 Task: Find connections with filter location Stafford with filter topic #Lawwith filter profile language German with filter current company Times Network with filter school Makhanlal Chaturvedi National University of Journalism and Communication, Bhopal with filter industry Consumer Services with filter service category Editing with filter keywords title Administrator
Action: Mouse moved to (558, 81)
Screenshot: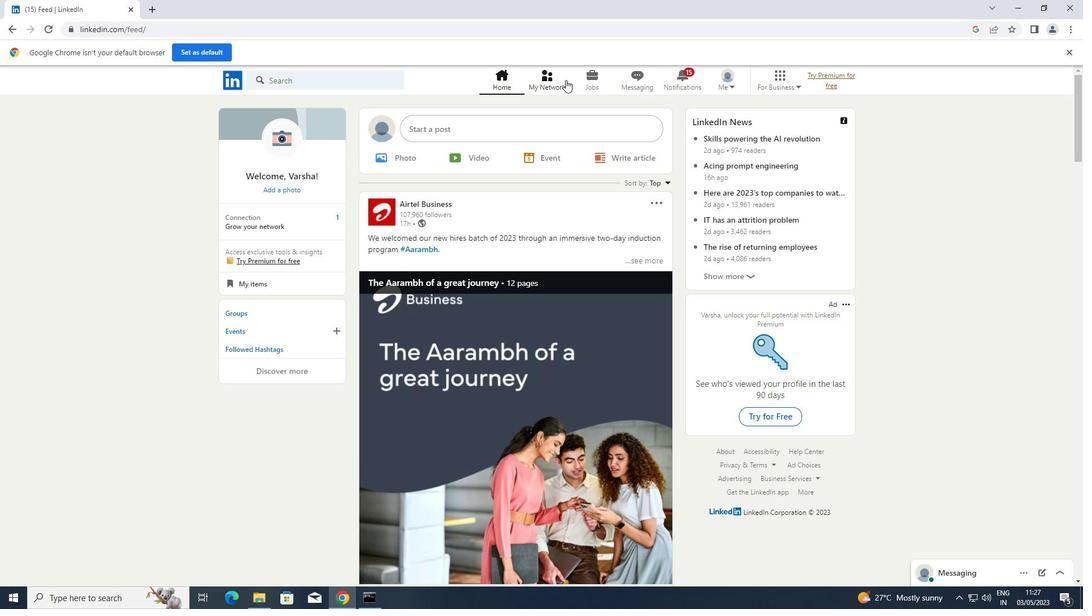 
Action: Mouse pressed left at (558, 81)
Screenshot: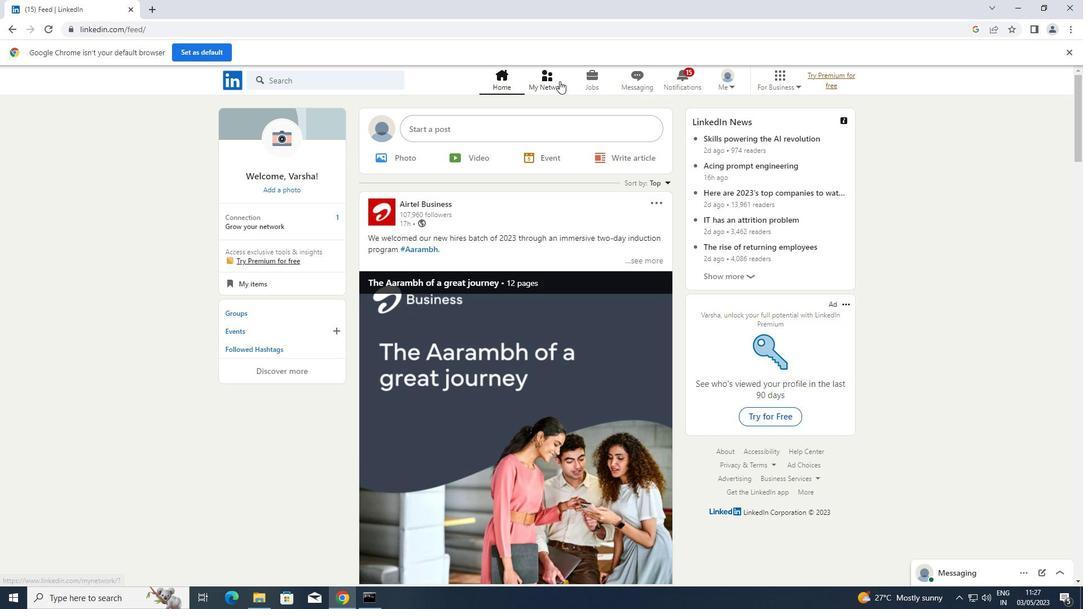 
Action: Mouse moved to (327, 143)
Screenshot: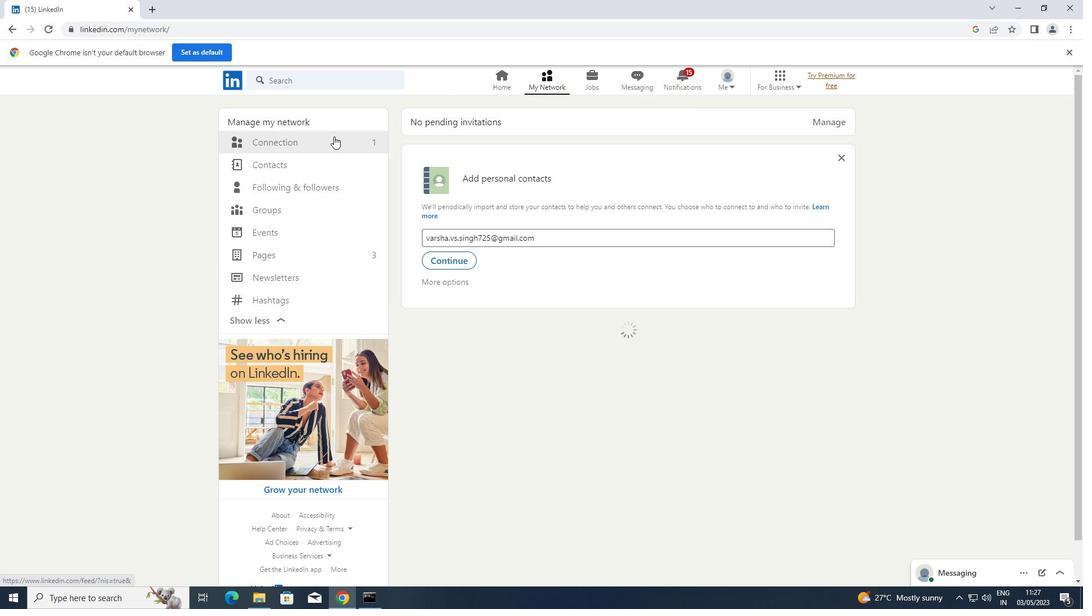 
Action: Mouse pressed left at (327, 143)
Screenshot: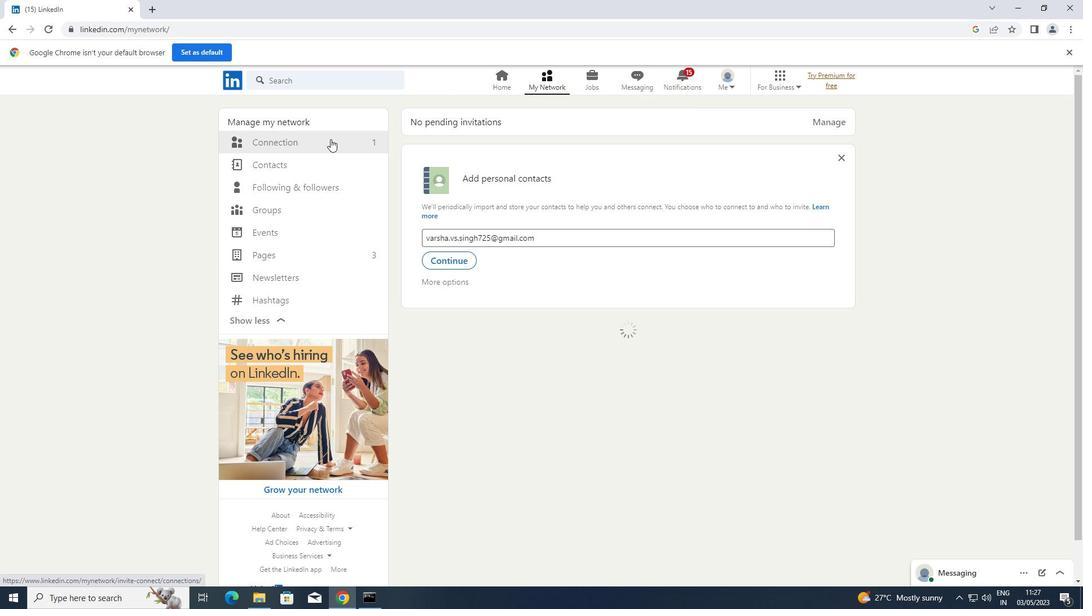 
Action: Mouse moved to (628, 135)
Screenshot: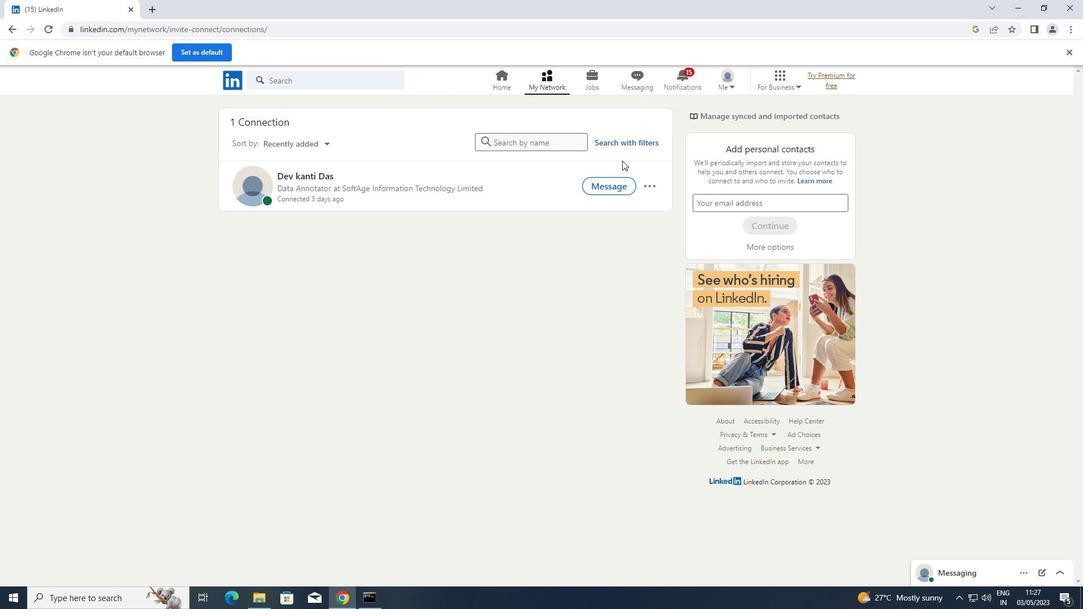 
Action: Mouse pressed left at (628, 135)
Screenshot: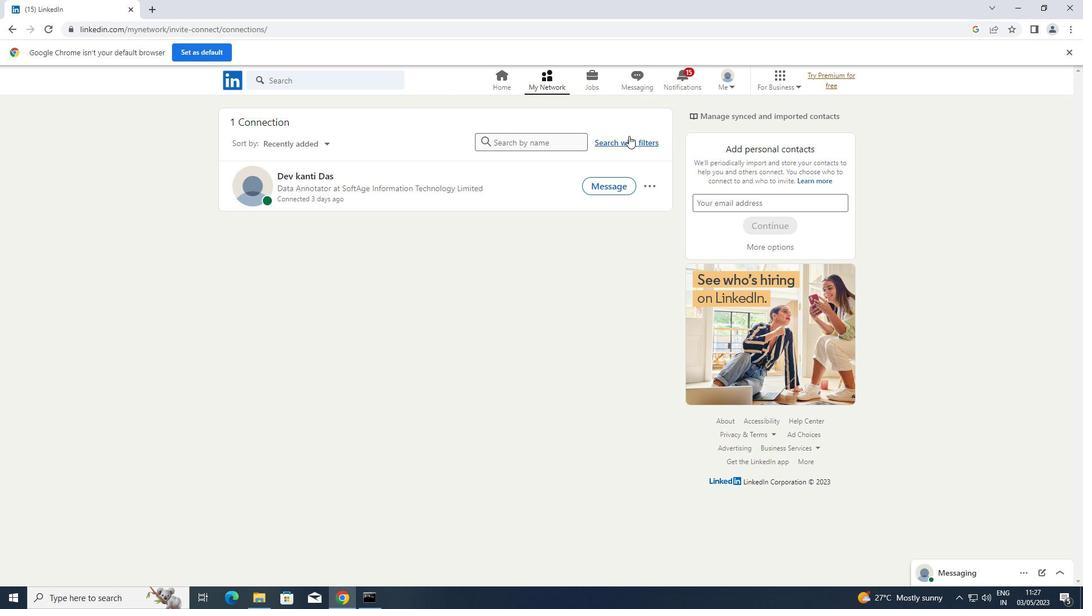 
Action: Mouse moved to (584, 115)
Screenshot: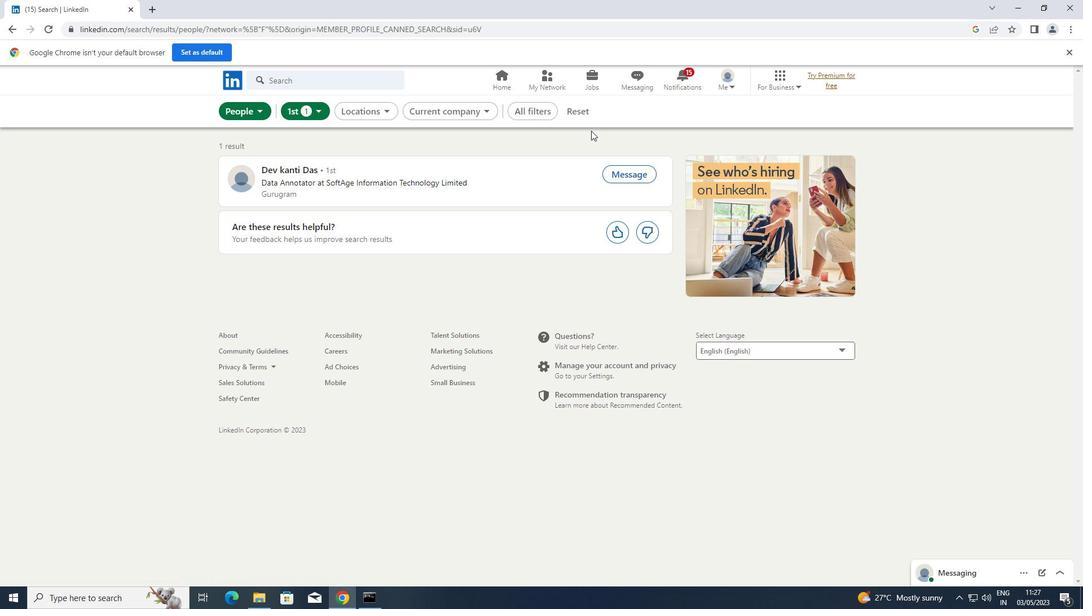 
Action: Mouse pressed left at (584, 115)
Screenshot: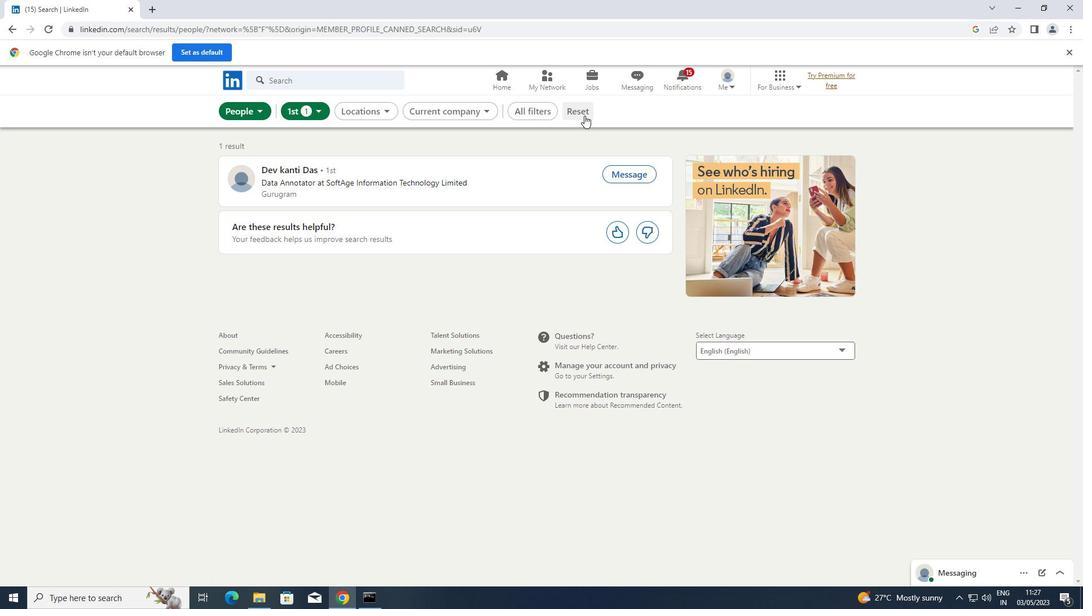
Action: Mouse moved to (547, 116)
Screenshot: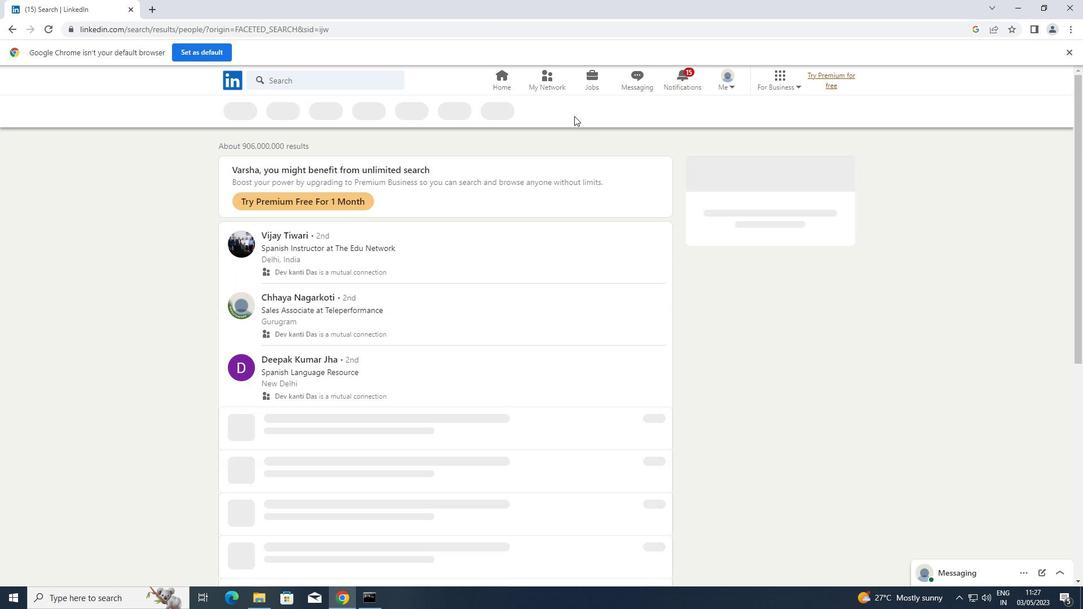
Action: Mouse pressed left at (547, 116)
Screenshot: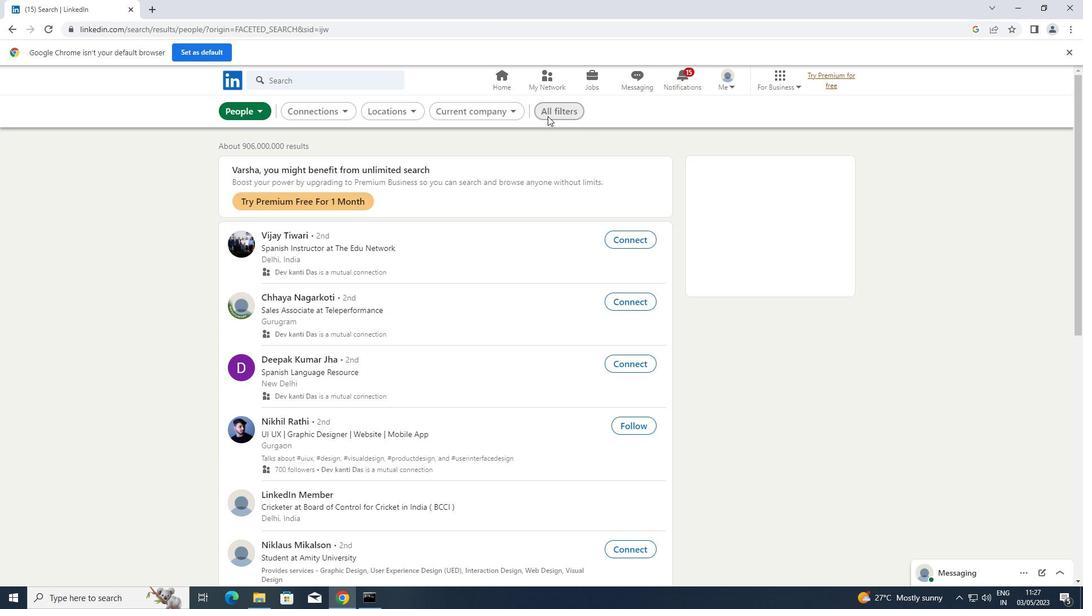
Action: Mouse moved to (626, 161)
Screenshot: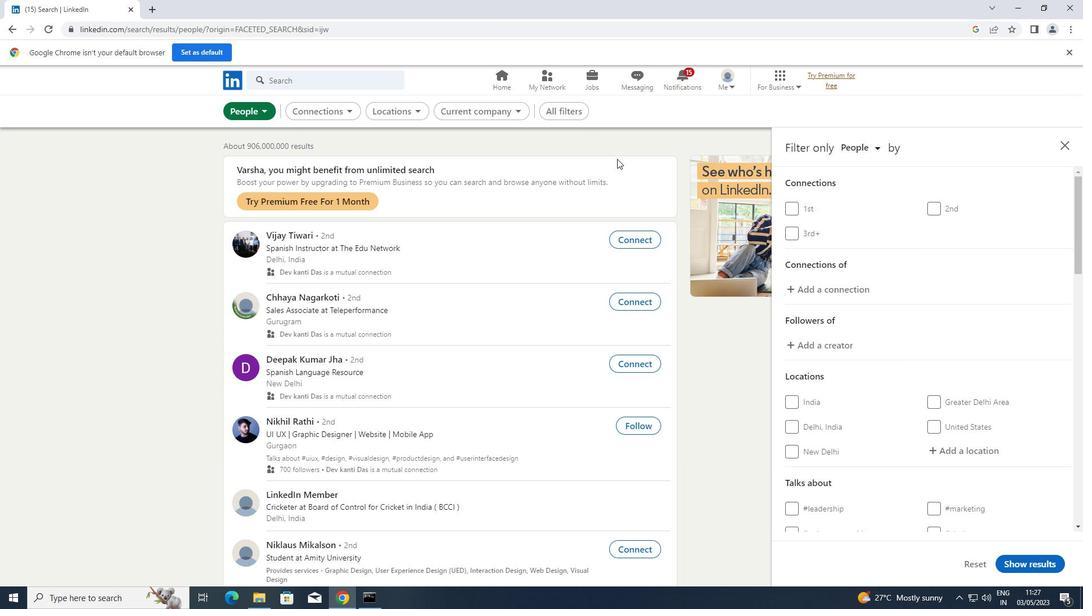 
Action: Mouse scrolled (626, 161) with delta (0, 0)
Screenshot: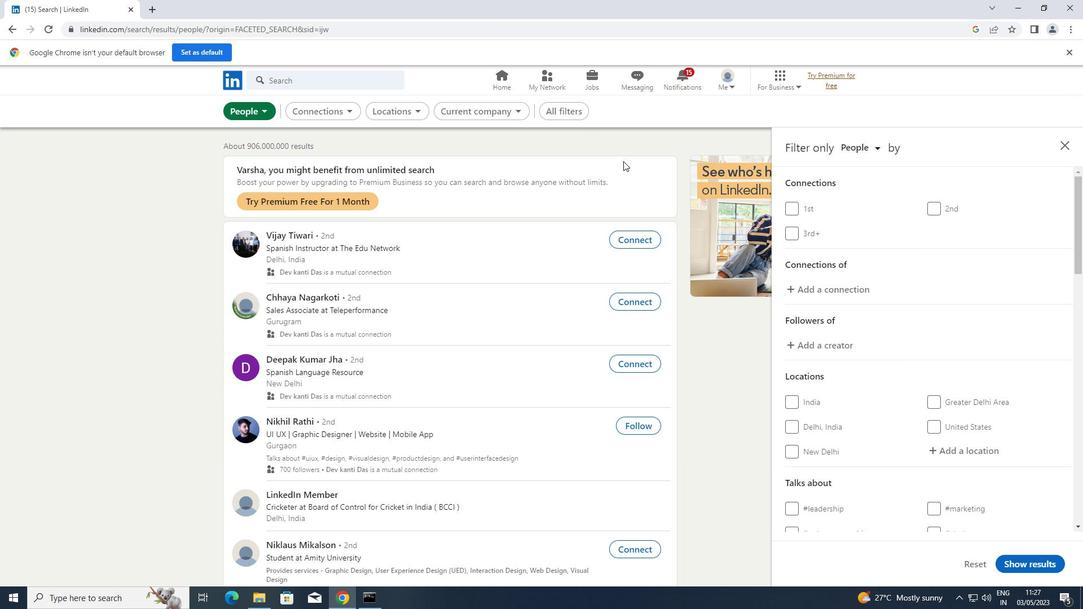 
Action: Mouse scrolled (626, 161) with delta (0, 0)
Screenshot: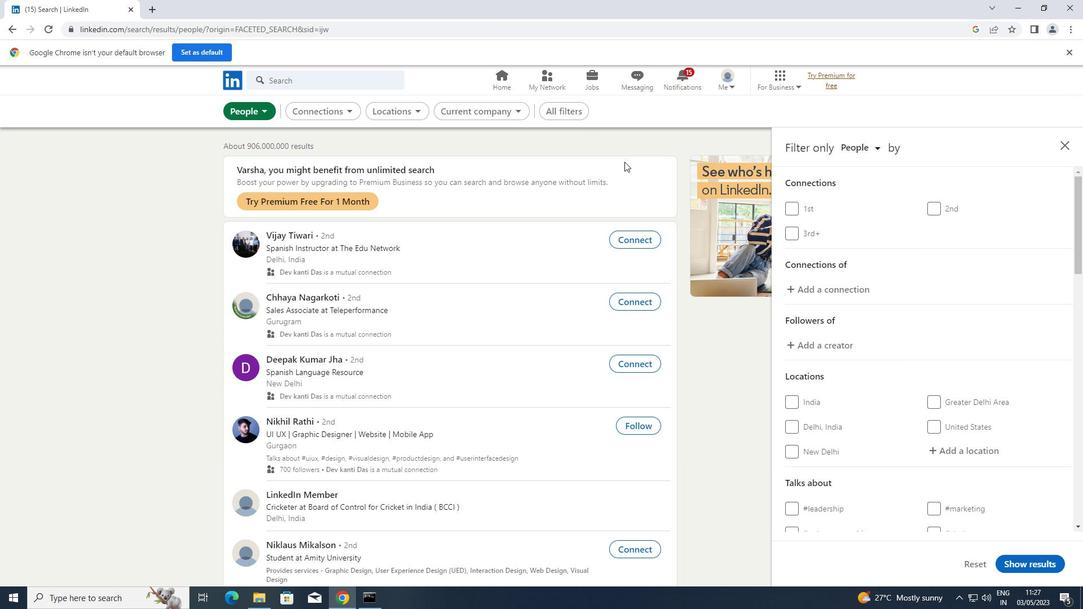 
Action: Mouse scrolled (626, 161) with delta (0, 0)
Screenshot: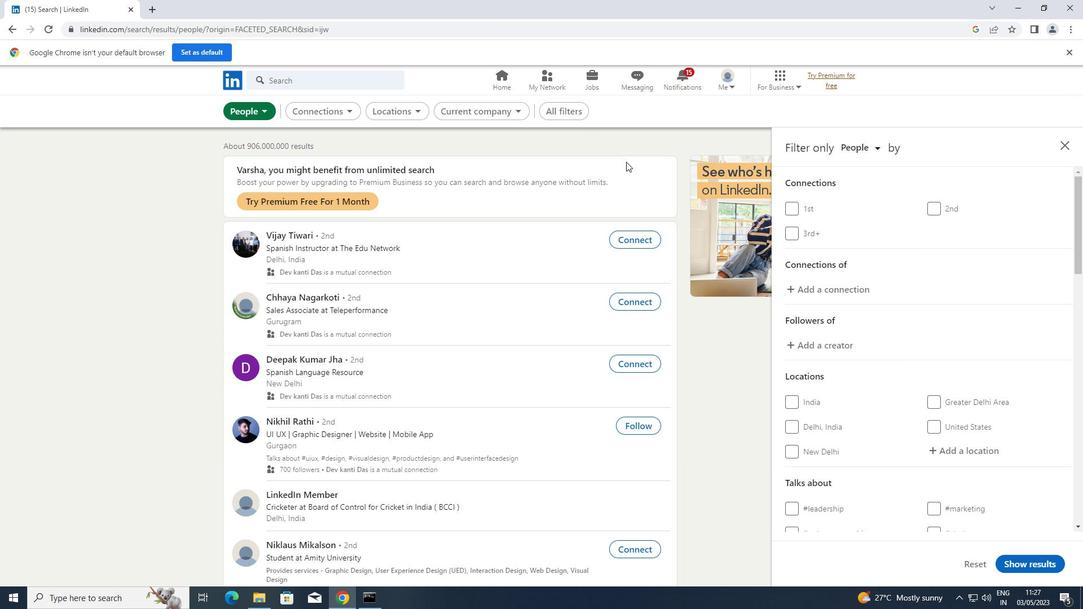 
Action: Mouse moved to (975, 445)
Screenshot: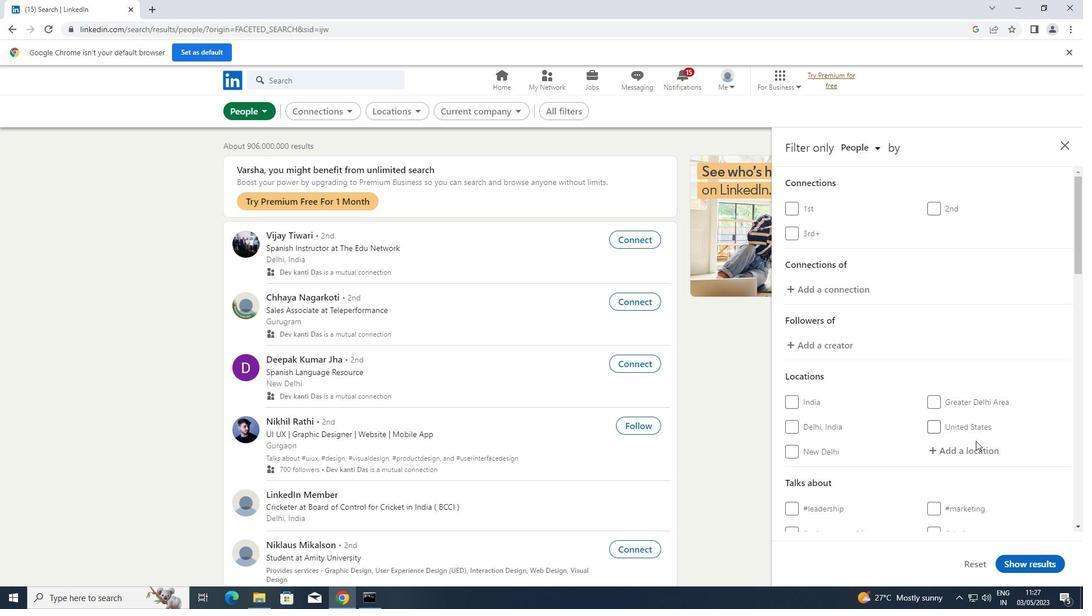 
Action: Mouse pressed left at (975, 445)
Screenshot: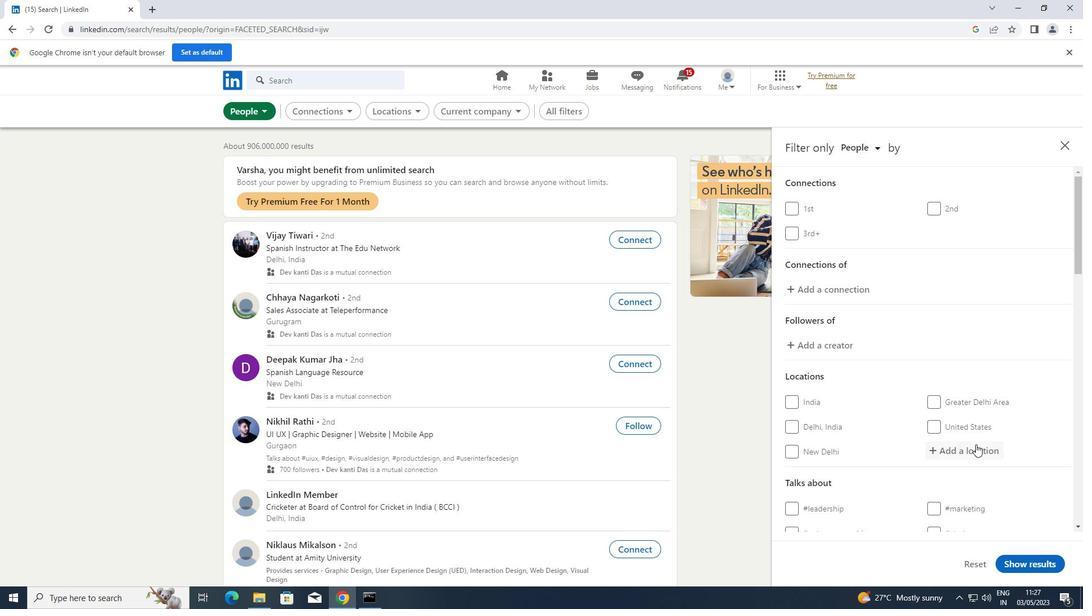 
Action: Mouse moved to (975, 445)
Screenshot: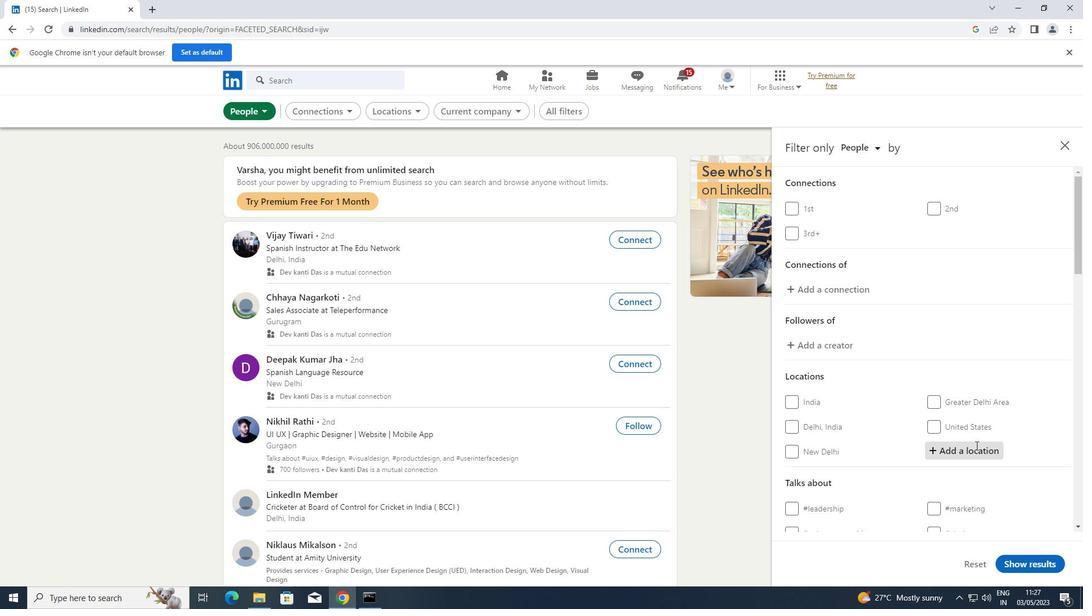 
Action: Key pressed <Key.shift>STAFFORD<Key.enter>
Screenshot: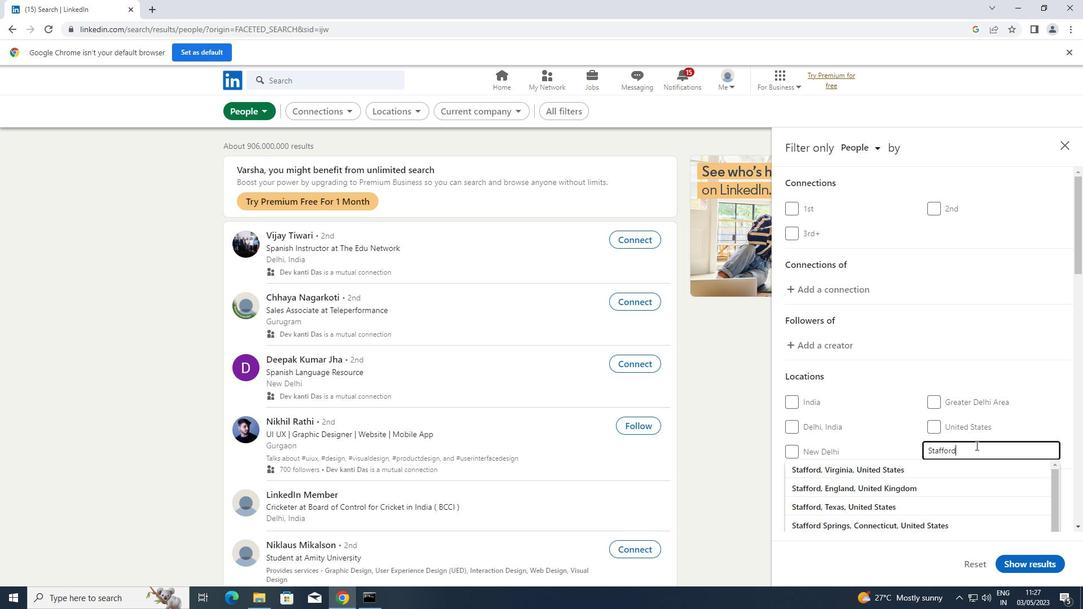 
Action: Mouse moved to (954, 454)
Screenshot: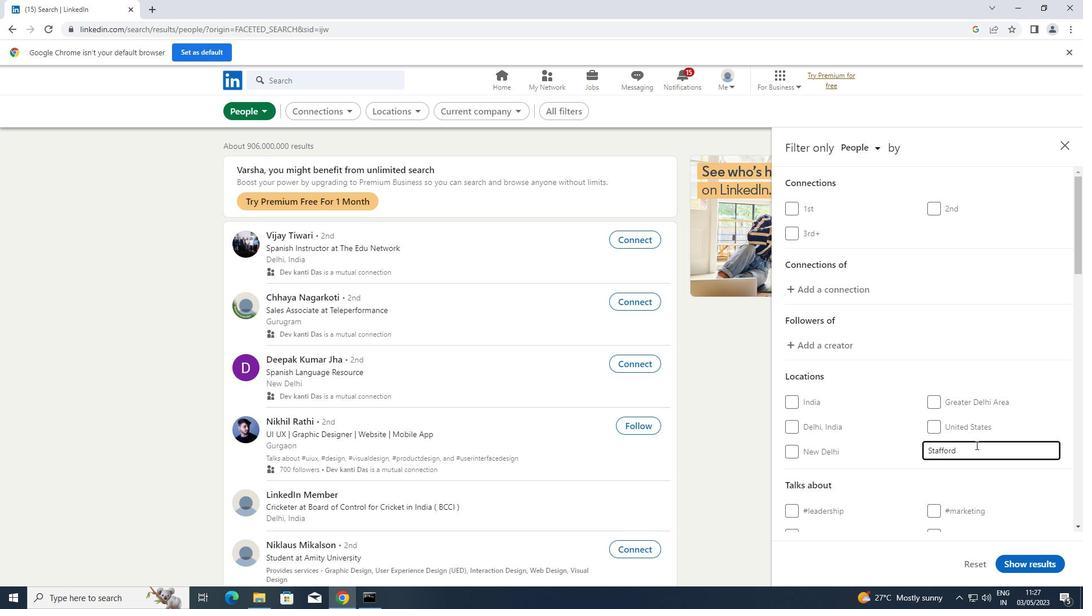 
Action: Mouse scrolled (954, 454) with delta (0, 0)
Screenshot: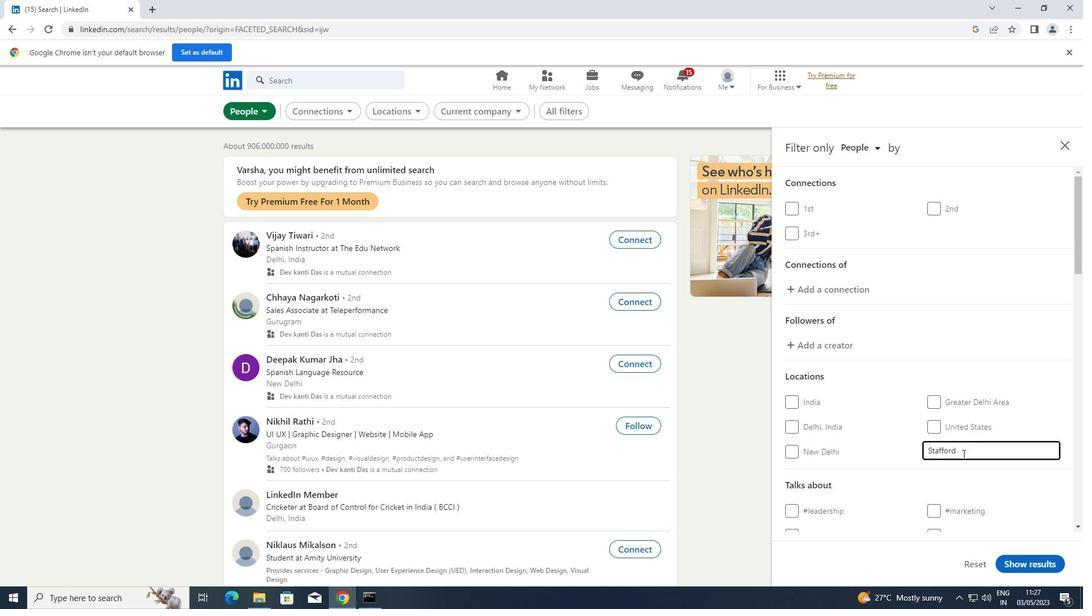 
Action: Mouse scrolled (954, 454) with delta (0, 0)
Screenshot: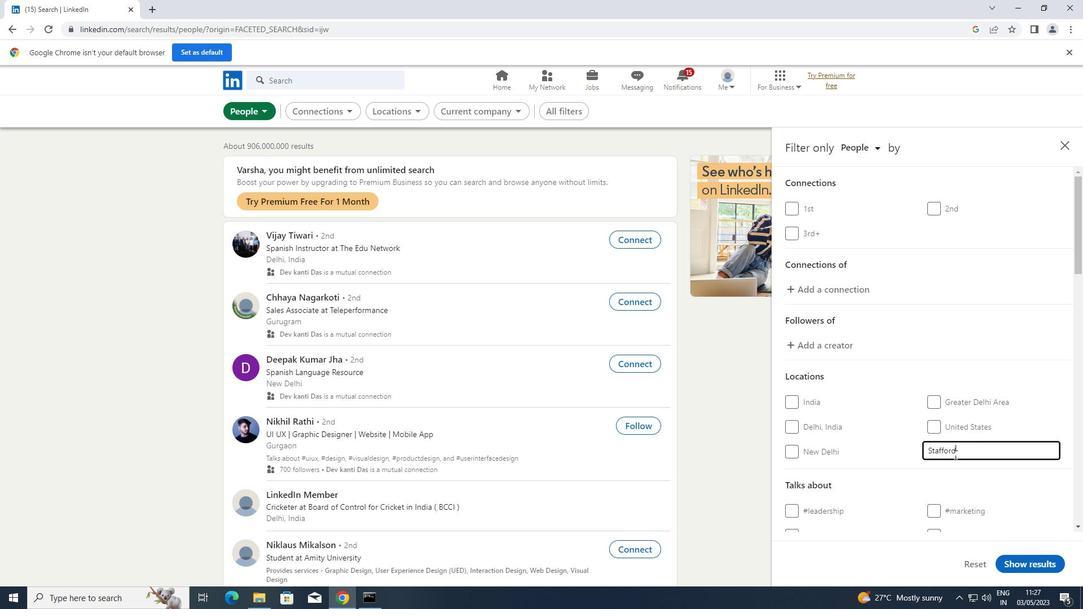 
Action: Mouse moved to (962, 447)
Screenshot: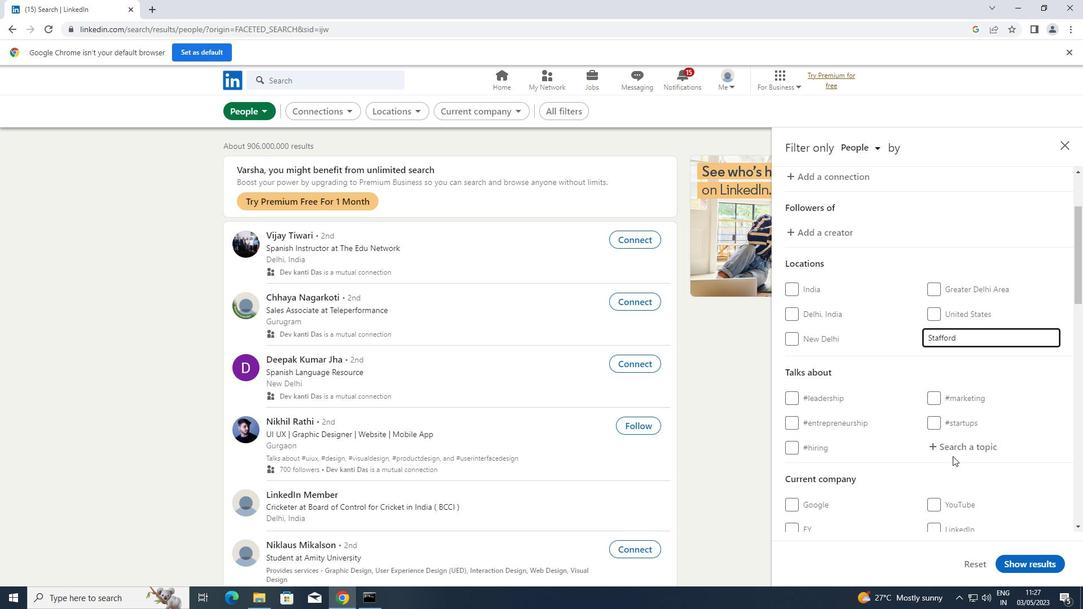 
Action: Mouse pressed left at (962, 447)
Screenshot: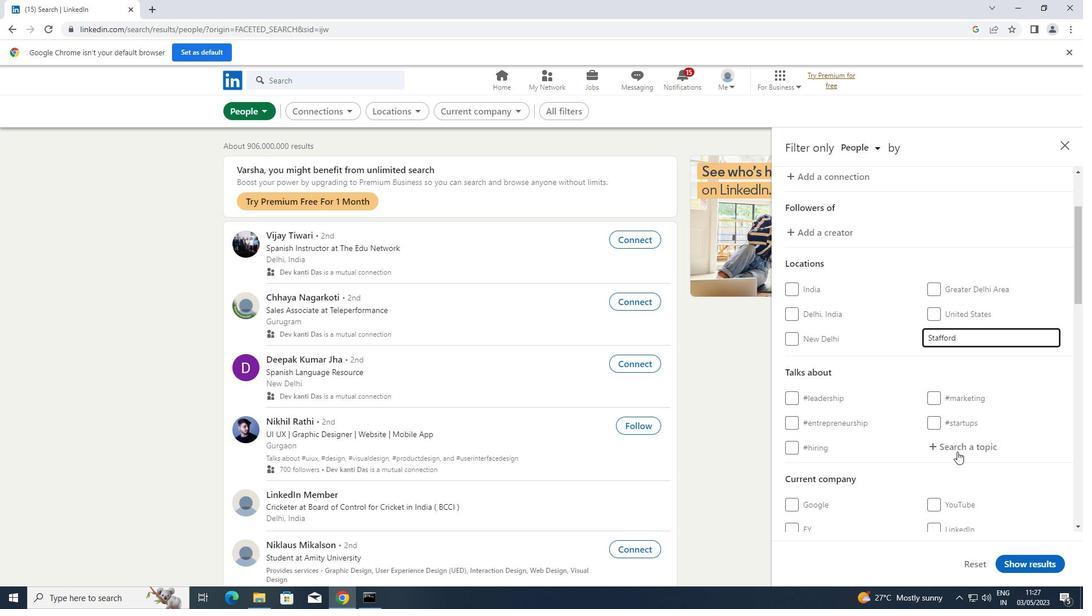 
Action: Key pressed <Key.shift>LAW
Screenshot: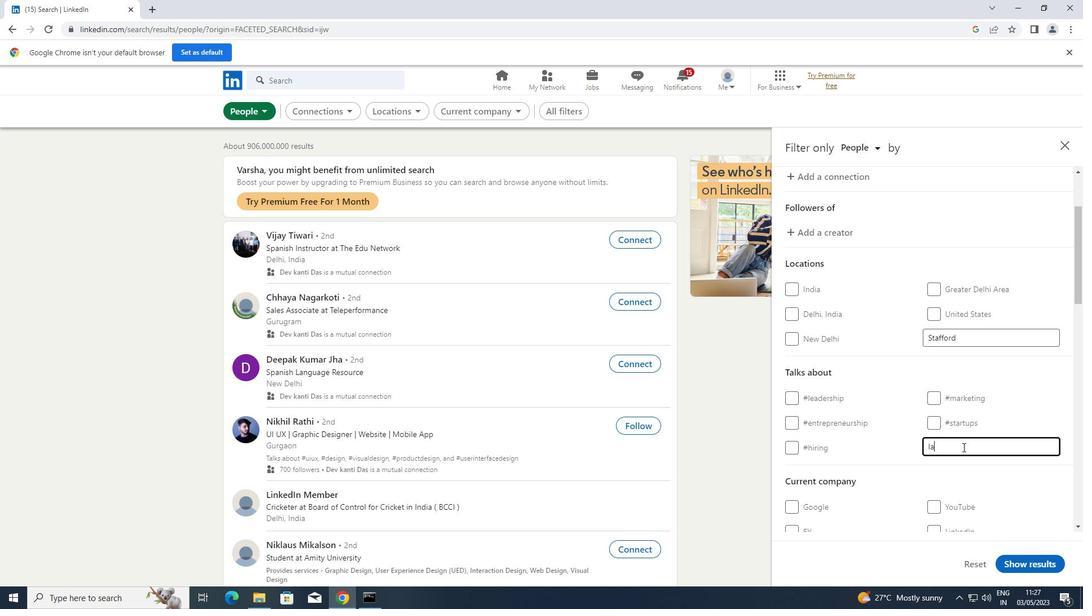 
Action: Mouse moved to (845, 461)
Screenshot: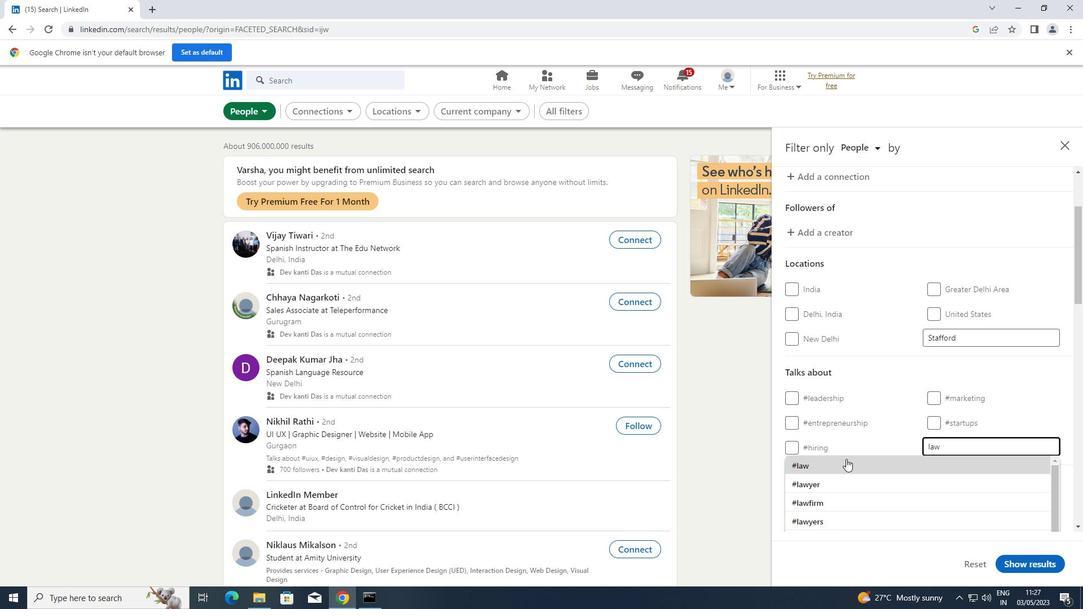 
Action: Mouse pressed left at (845, 461)
Screenshot: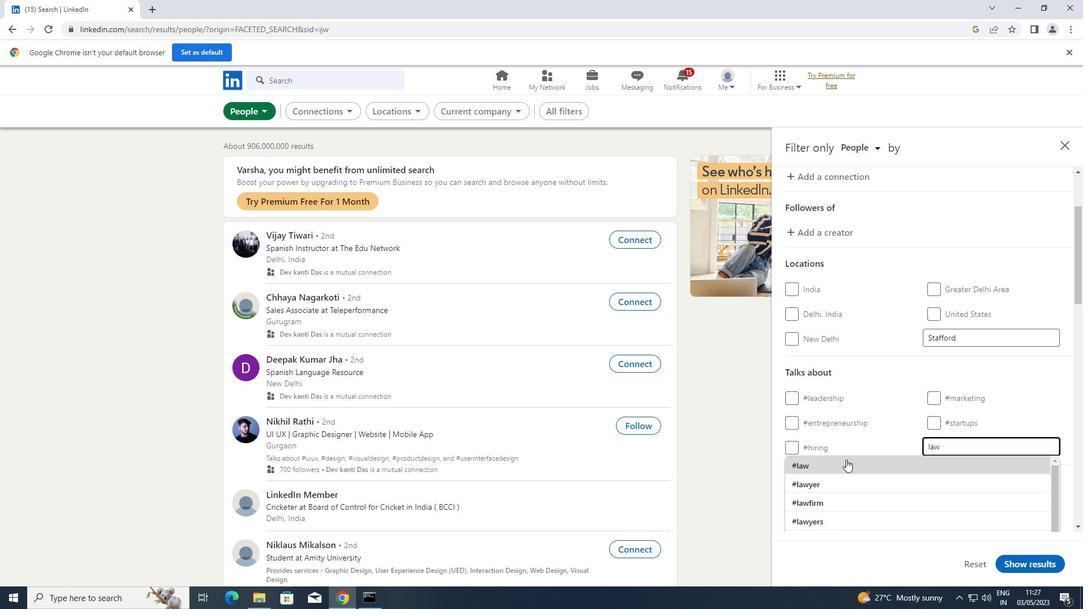 
Action: Mouse scrolled (845, 461) with delta (0, 0)
Screenshot: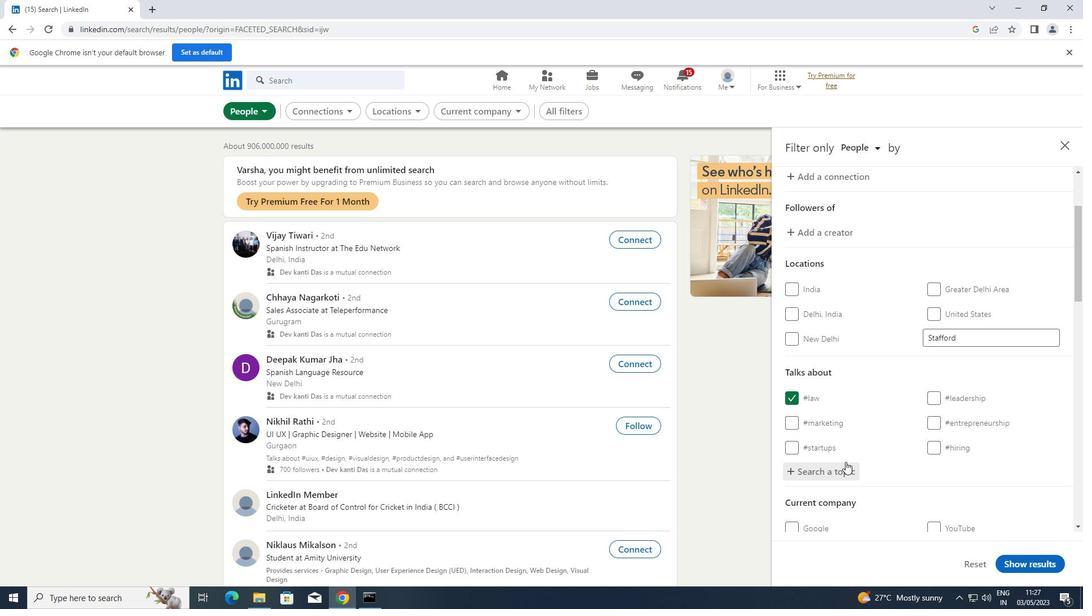 
Action: Mouse scrolled (845, 461) with delta (0, 0)
Screenshot: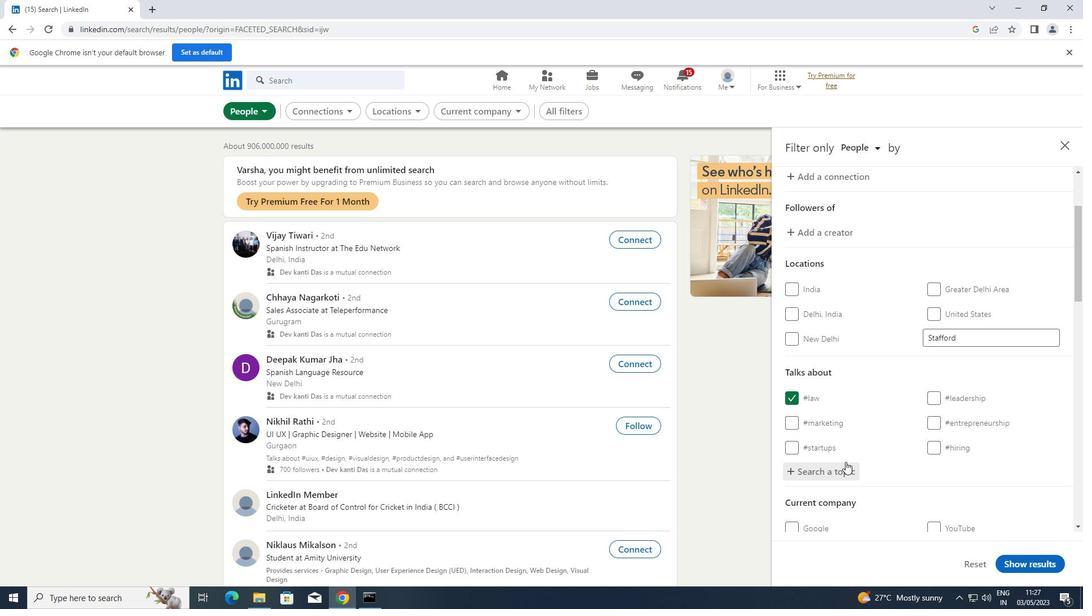 
Action: Mouse scrolled (845, 461) with delta (0, 0)
Screenshot: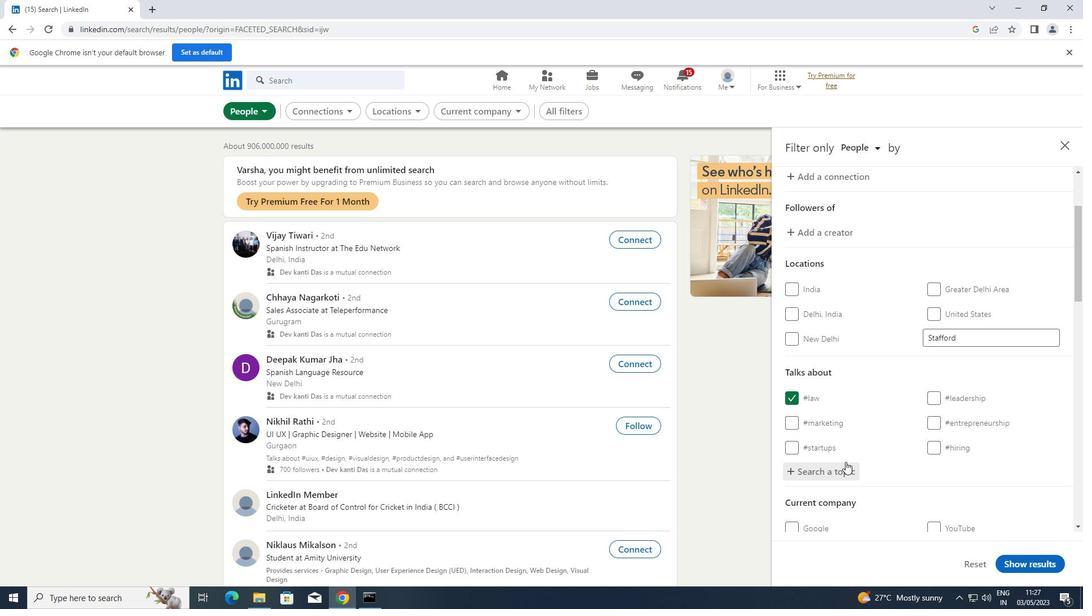 
Action: Mouse scrolled (845, 461) with delta (0, 0)
Screenshot: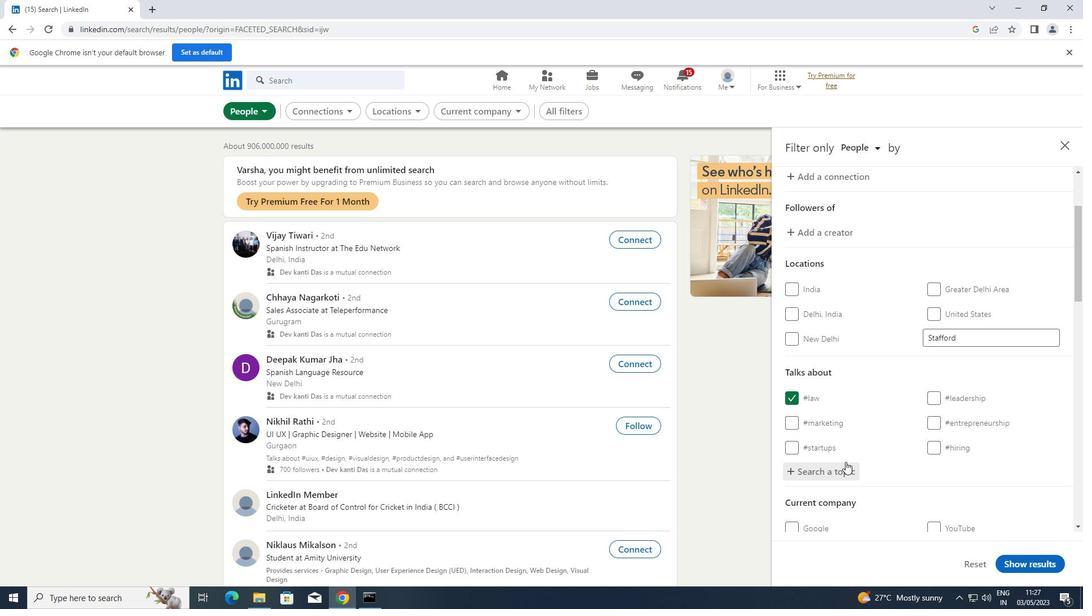 
Action: Mouse scrolled (845, 461) with delta (0, 0)
Screenshot: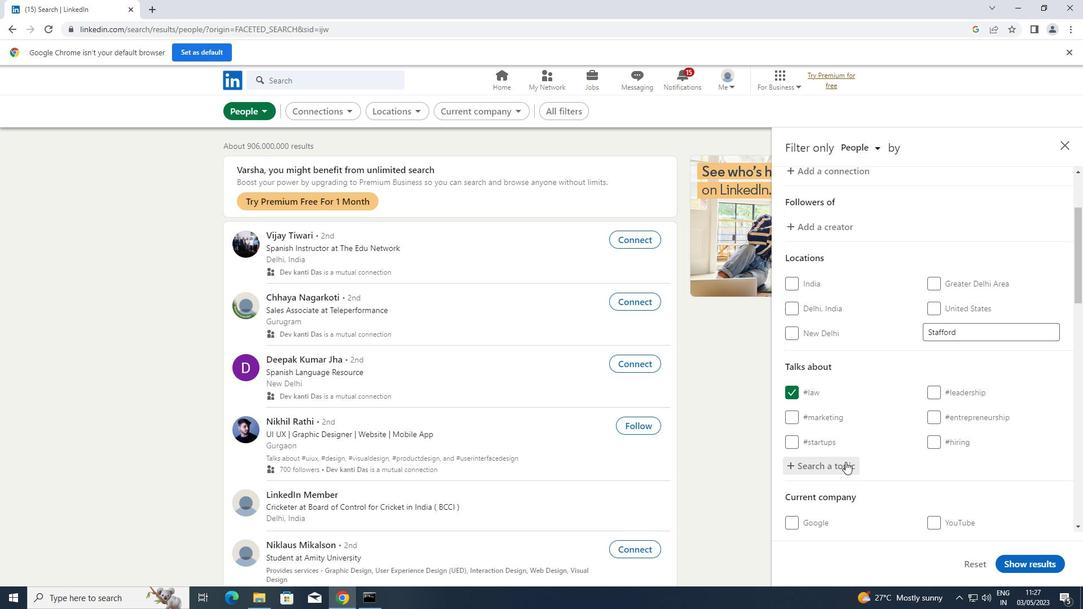
Action: Mouse scrolled (845, 461) with delta (0, 0)
Screenshot: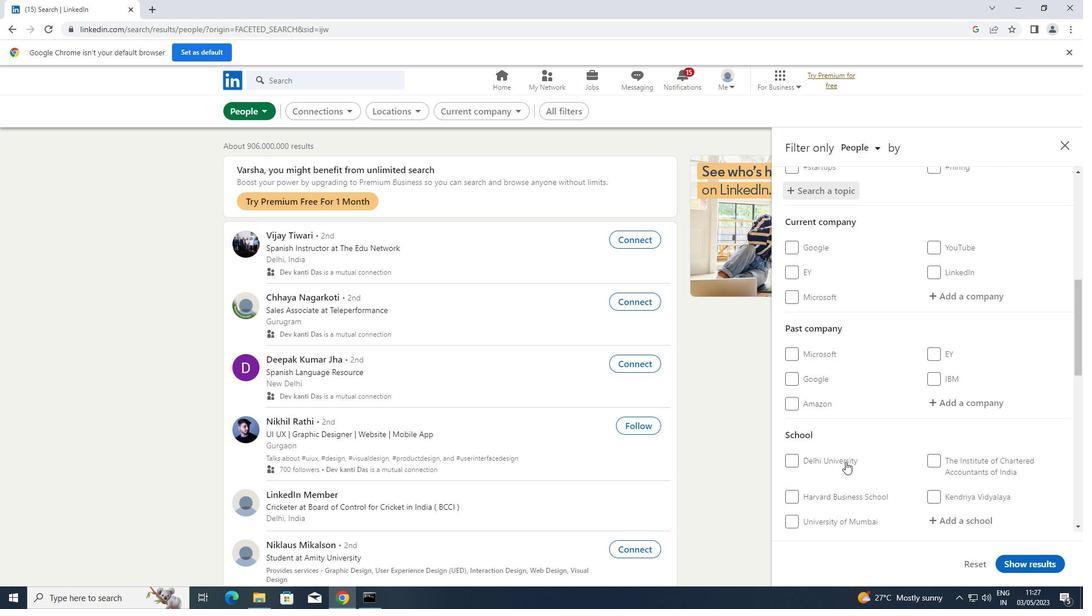 
Action: Mouse scrolled (845, 461) with delta (0, 0)
Screenshot: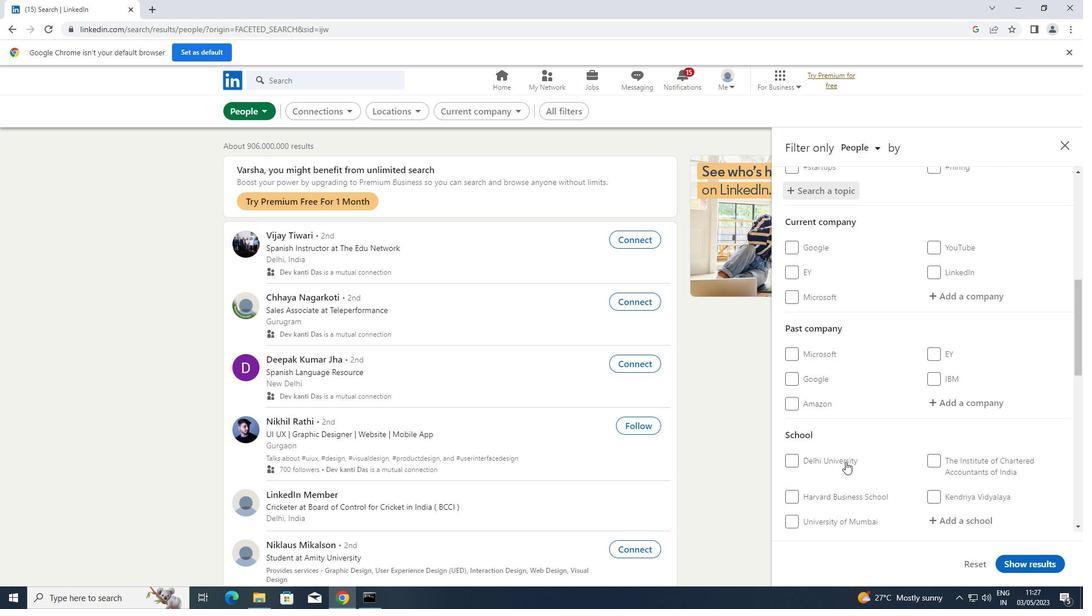 
Action: Mouse scrolled (845, 461) with delta (0, 0)
Screenshot: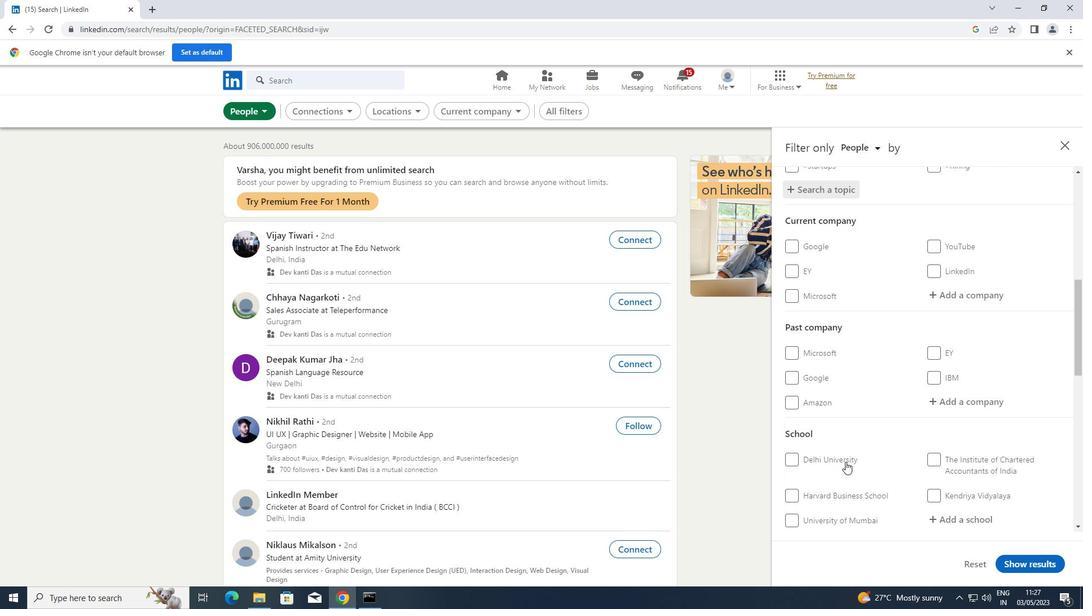 
Action: Mouse scrolled (845, 461) with delta (0, 0)
Screenshot: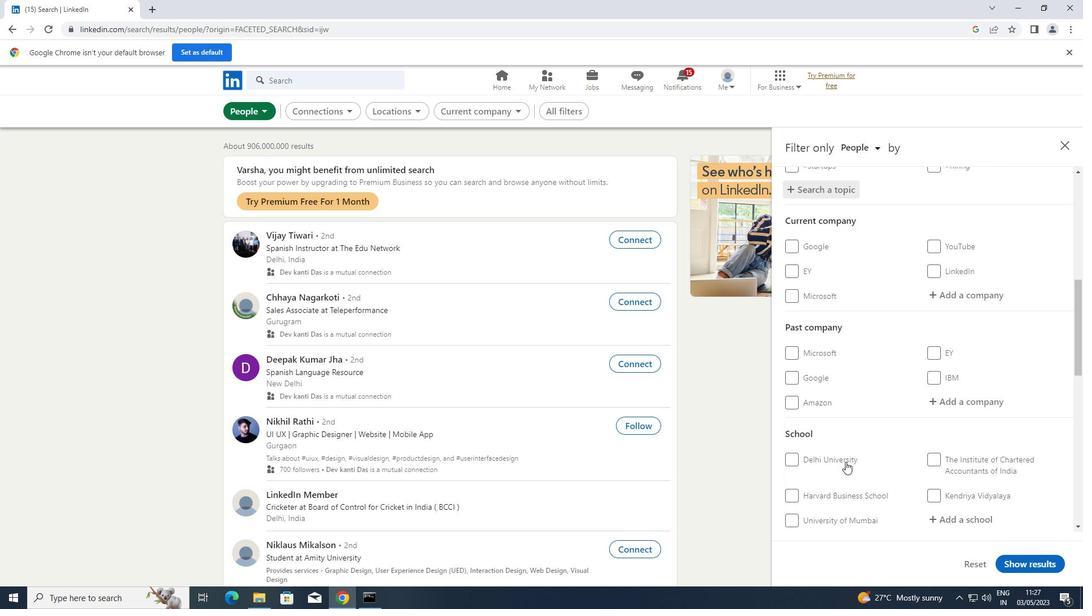 
Action: Mouse scrolled (845, 461) with delta (0, 0)
Screenshot: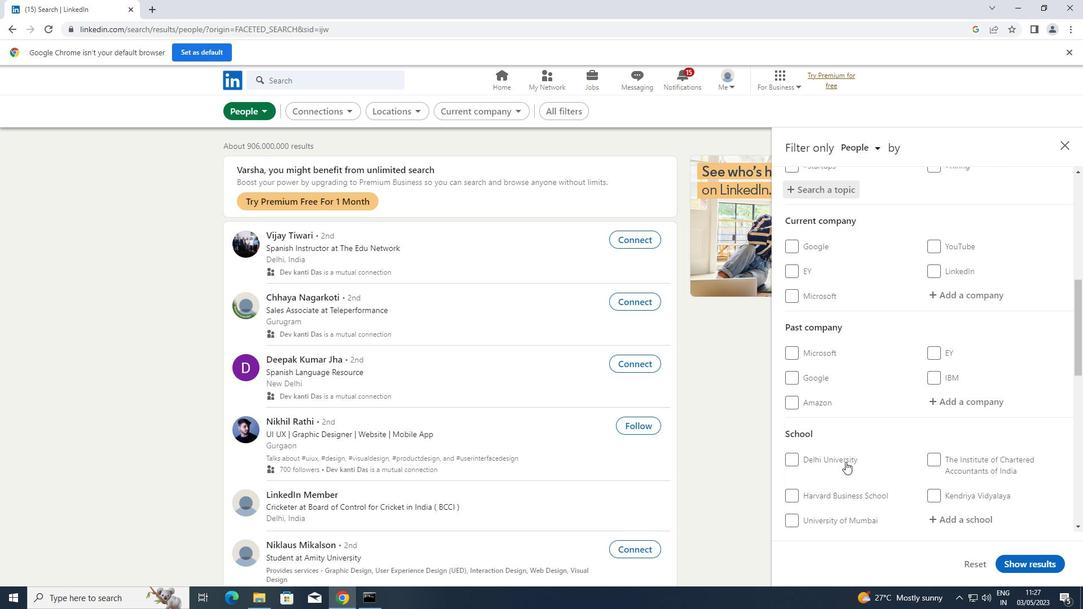 
Action: Mouse scrolled (845, 461) with delta (0, 0)
Screenshot: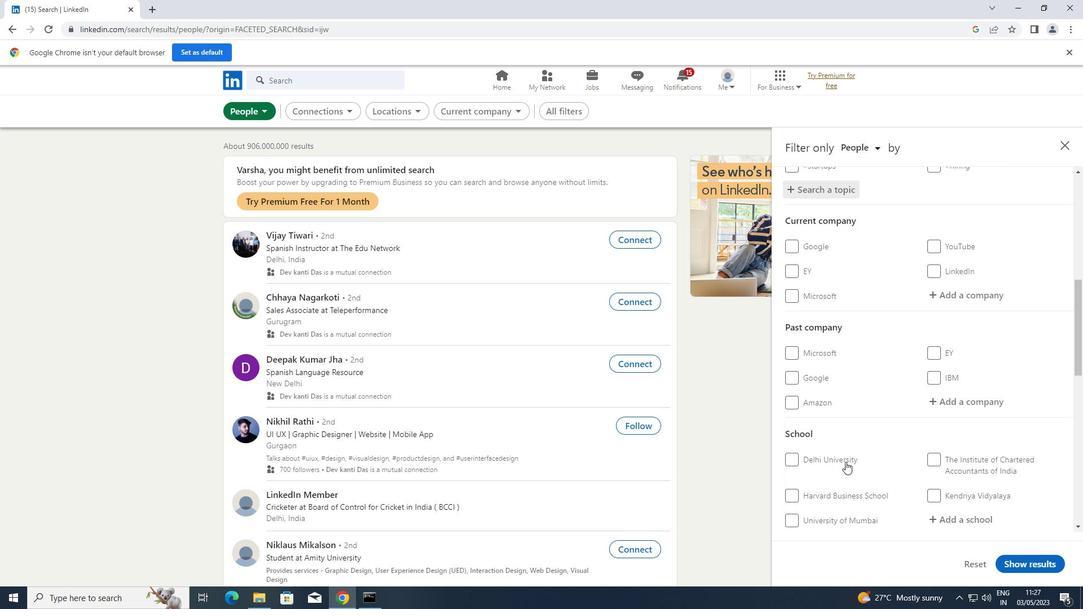 
Action: Mouse moved to (793, 415)
Screenshot: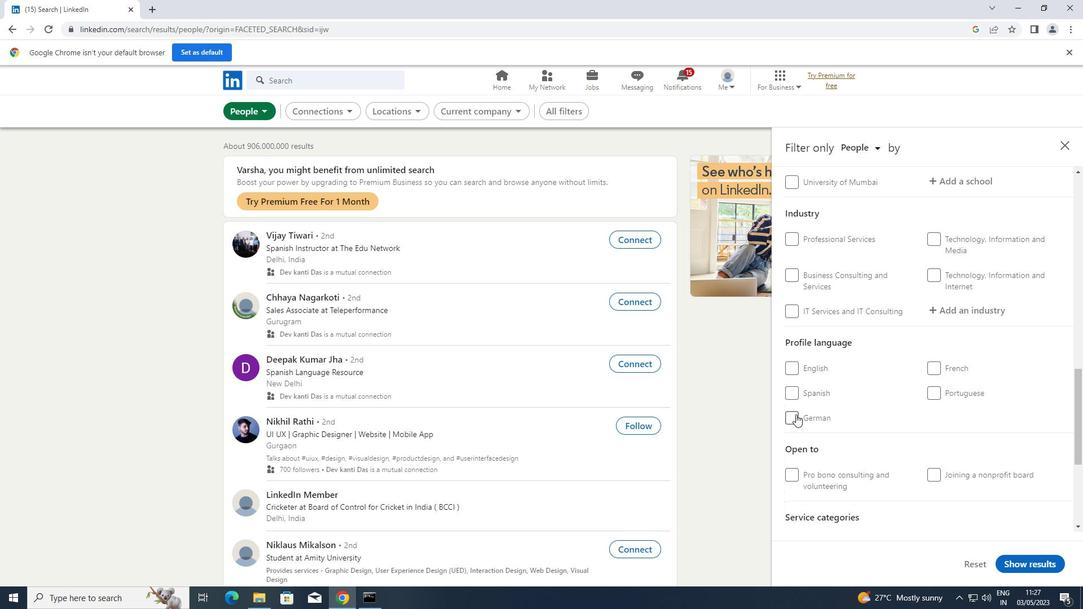 
Action: Mouse pressed left at (793, 415)
Screenshot: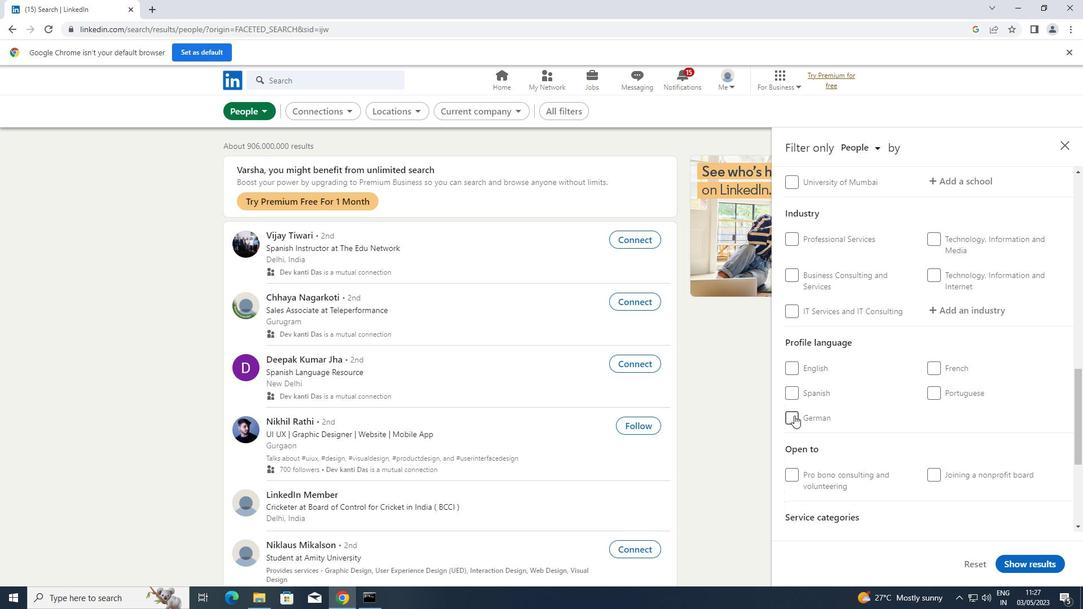 
Action: Mouse moved to (793, 415)
Screenshot: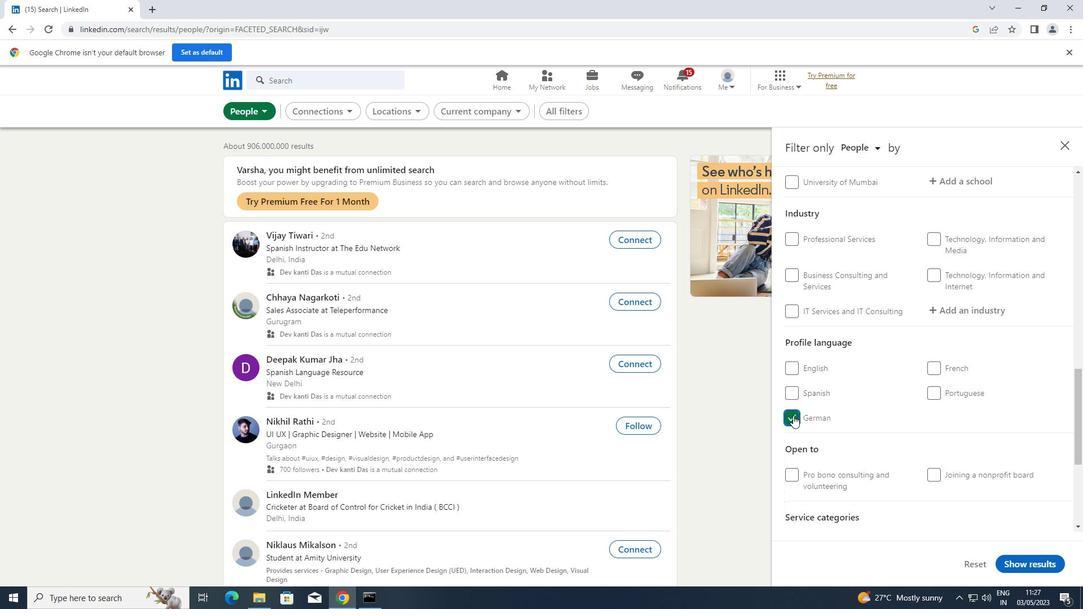 
Action: Mouse scrolled (793, 416) with delta (0, 0)
Screenshot: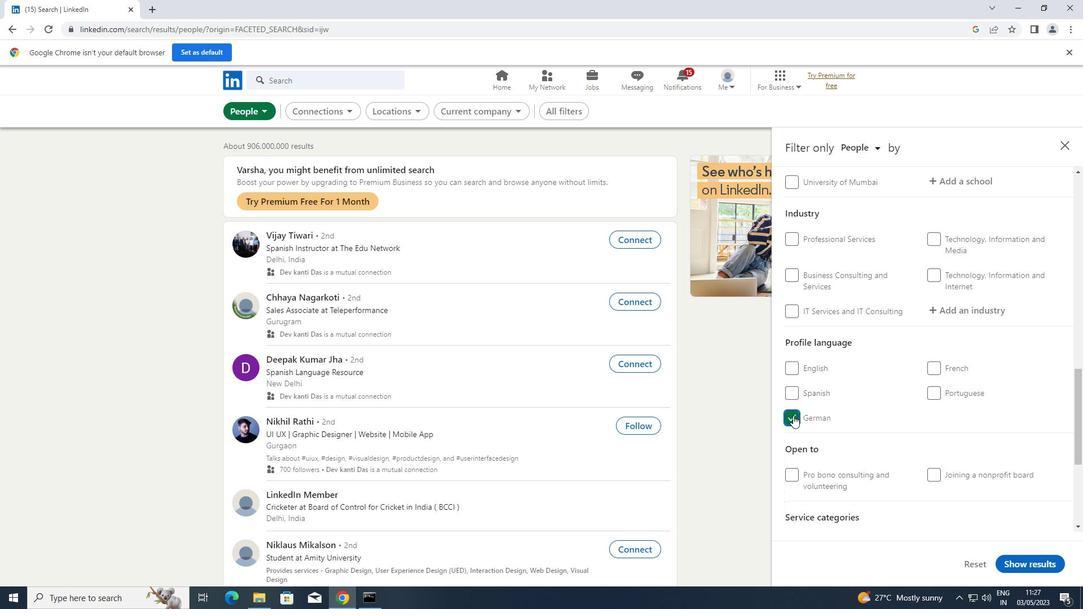 
Action: Mouse scrolled (793, 416) with delta (0, 0)
Screenshot: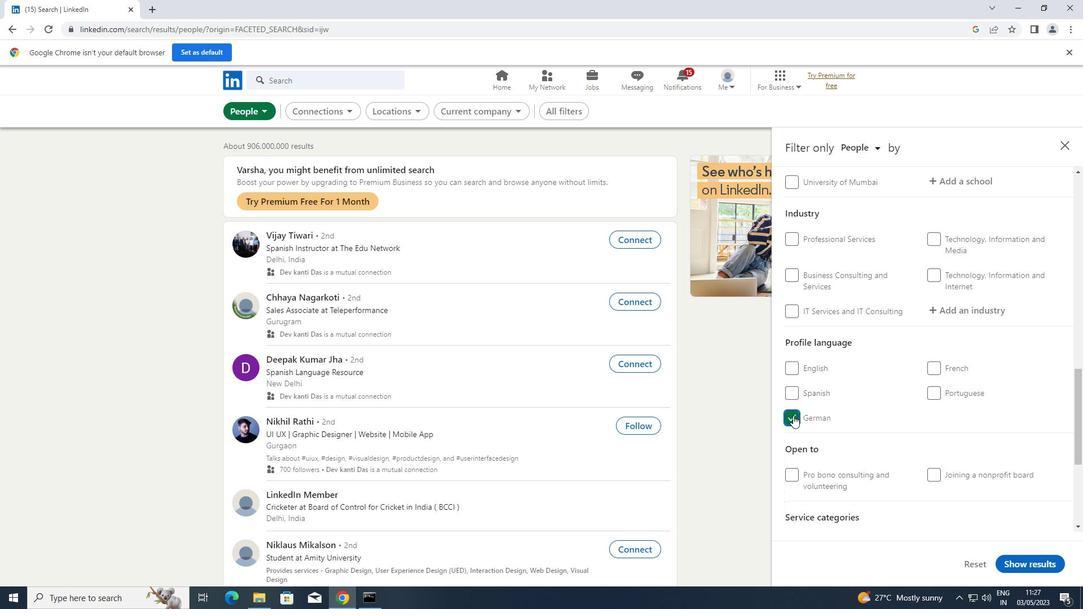 
Action: Mouse scrolled (793, 416) with delta (0, 0)
Screenshot: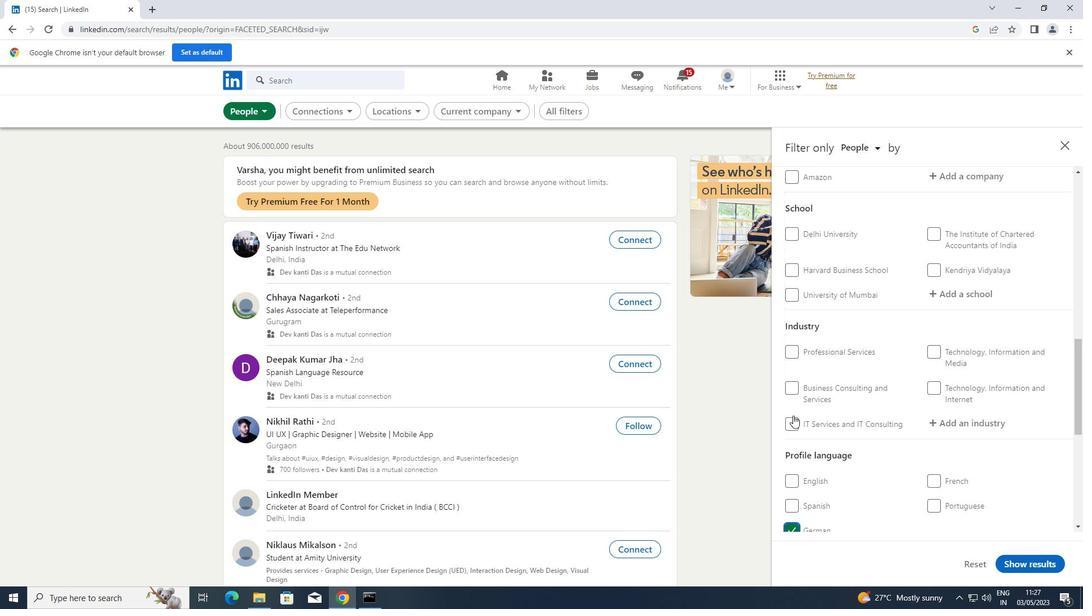 
Action: Mouse scrolled (793, 416) with delta (0, 0)
Screenshot: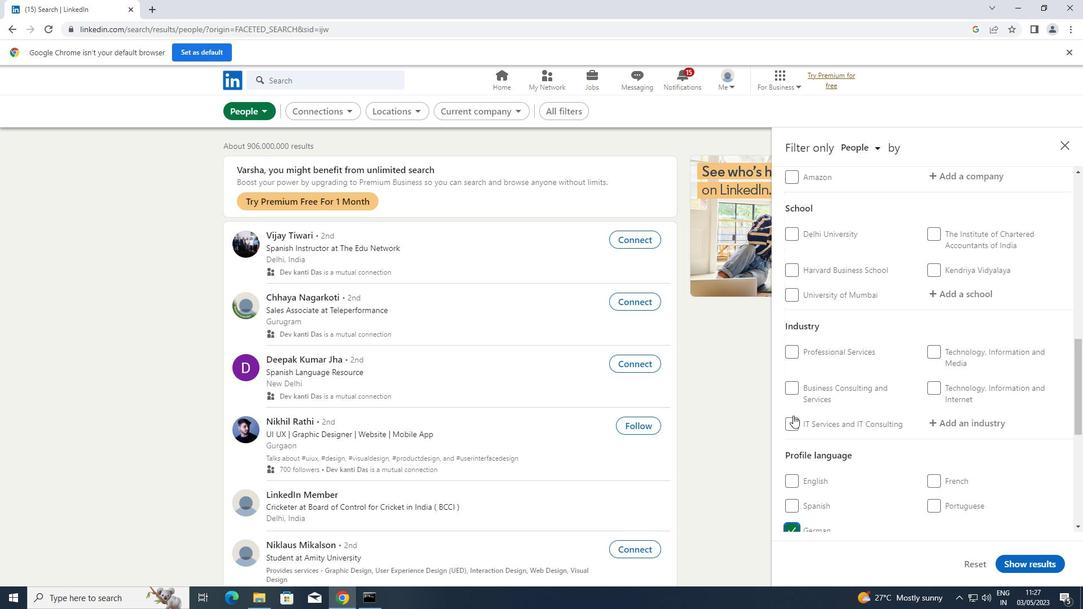 
Action: Mouse scrolled (793, 416) with delta (0, 0)
Screenshot: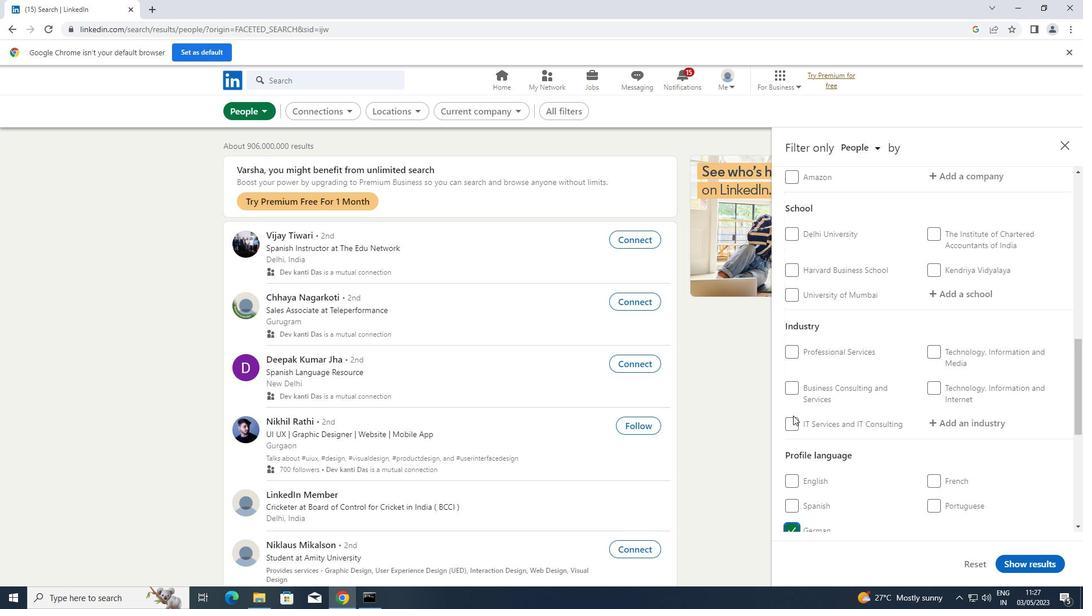 
Action: Mouse scrolled (793, 416) with delta (0, 0)
Screenshot: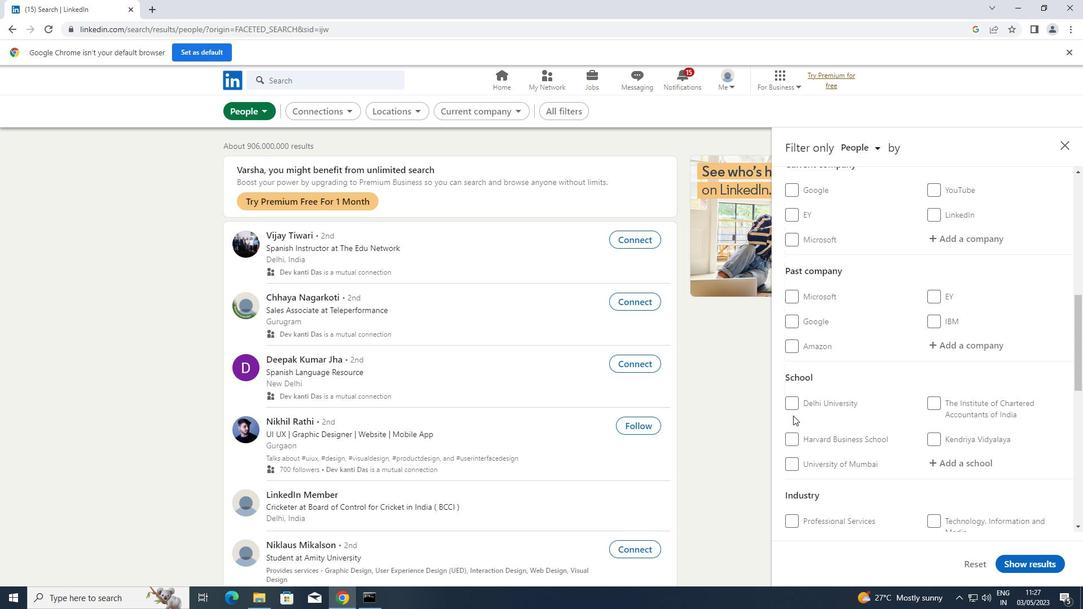 
Action: Mouse scrolled (793, 416) with delta (0, 0)
Screenshot: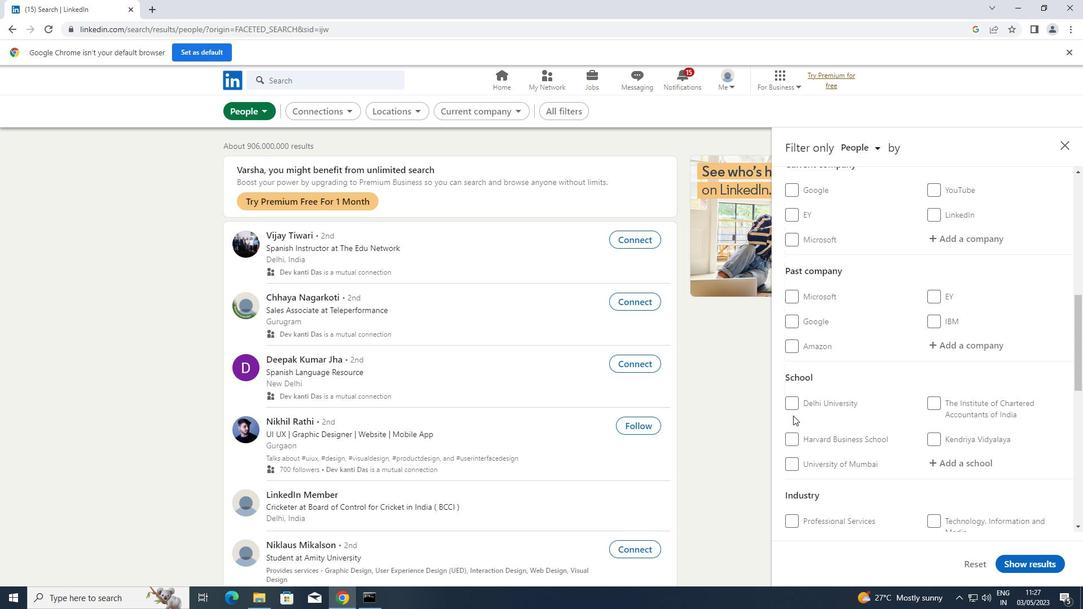 
Action: Mouse moved to (988, 348)
Screenshot: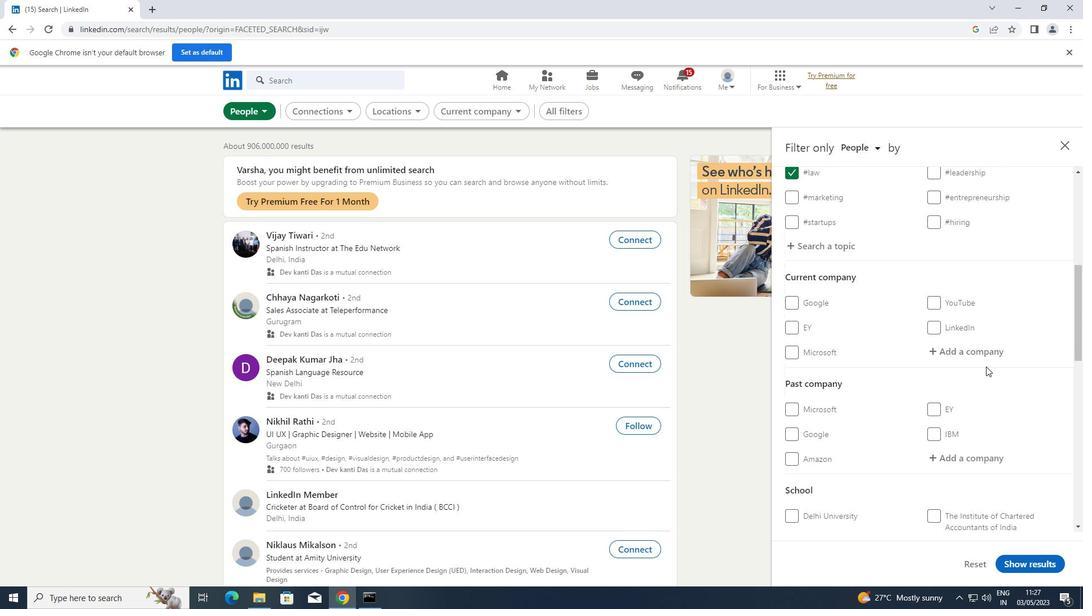 
Action: Mouse pressed left at (988, 348)
Screenshot: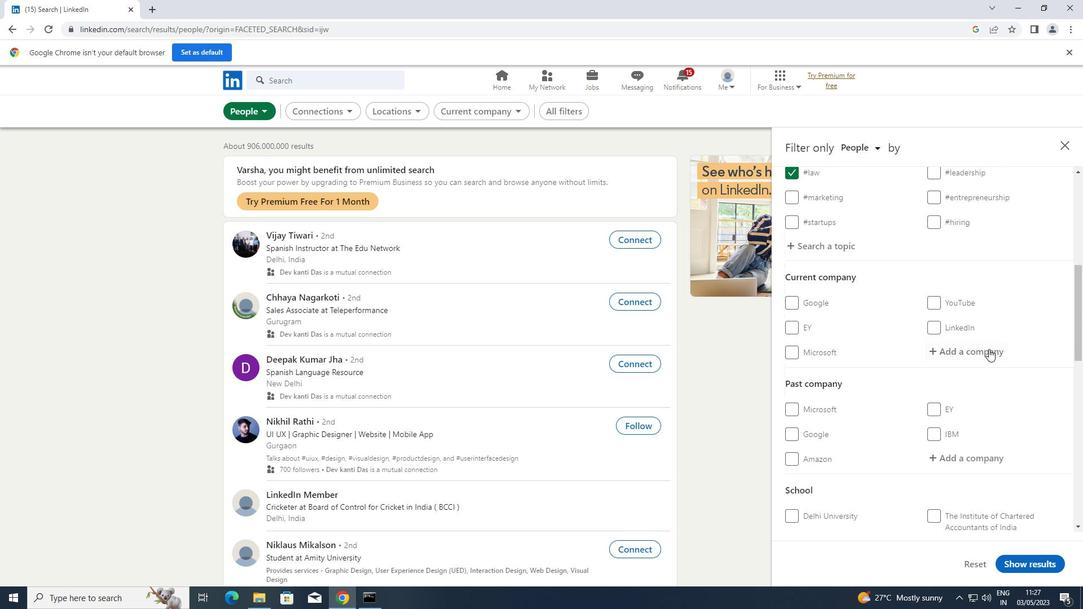 
Action: Key pressed <Key.shift>TIMES
Screenshot: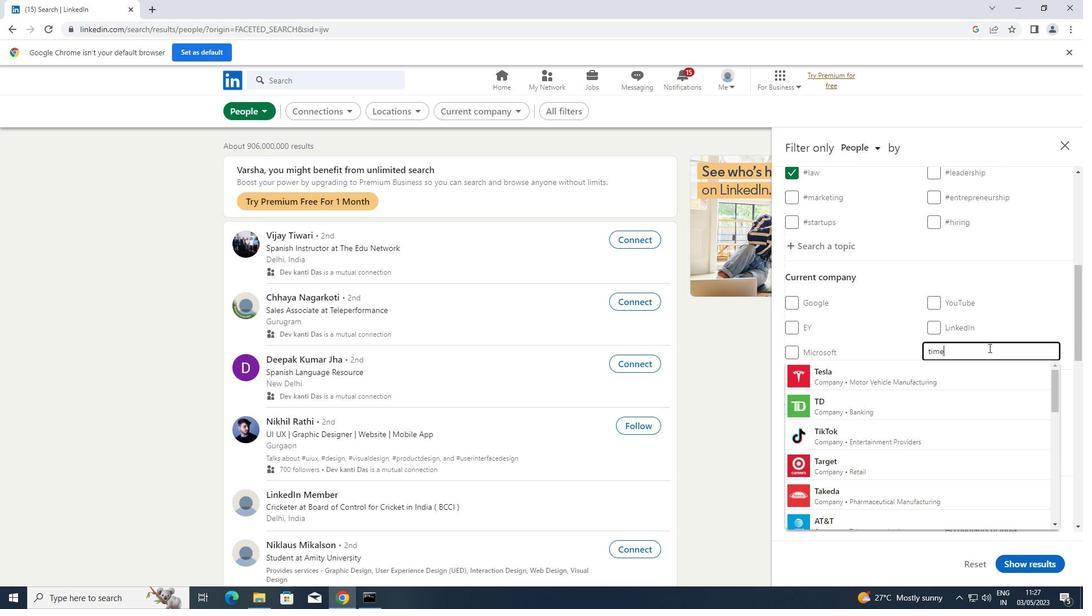 
Action: Mouse moved to (909, 433)
Screenshot: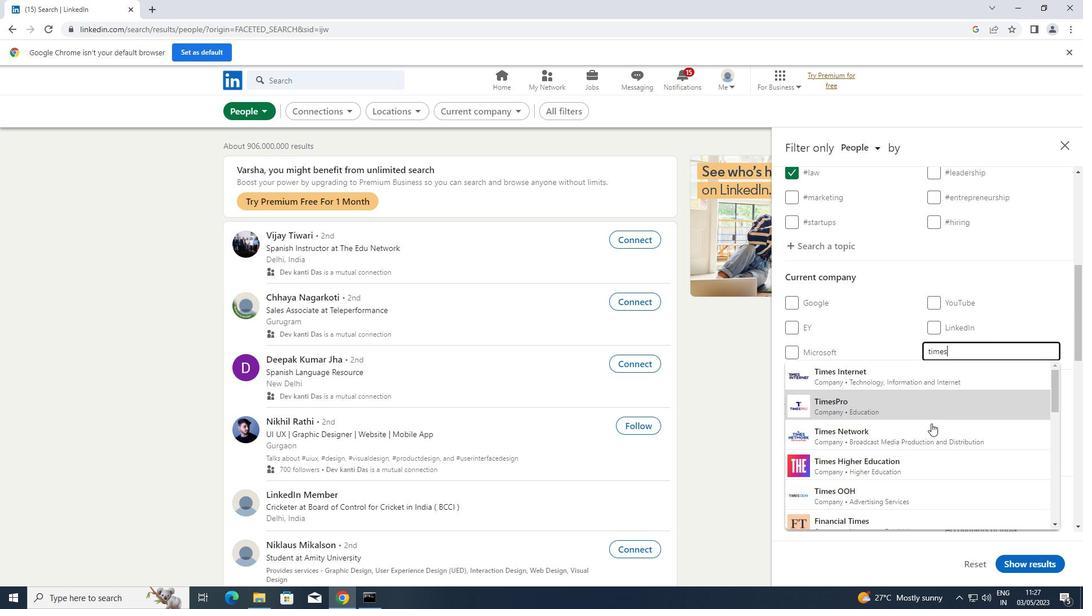 
Action: Mouse pressed left at (909, 433)
Screenshot: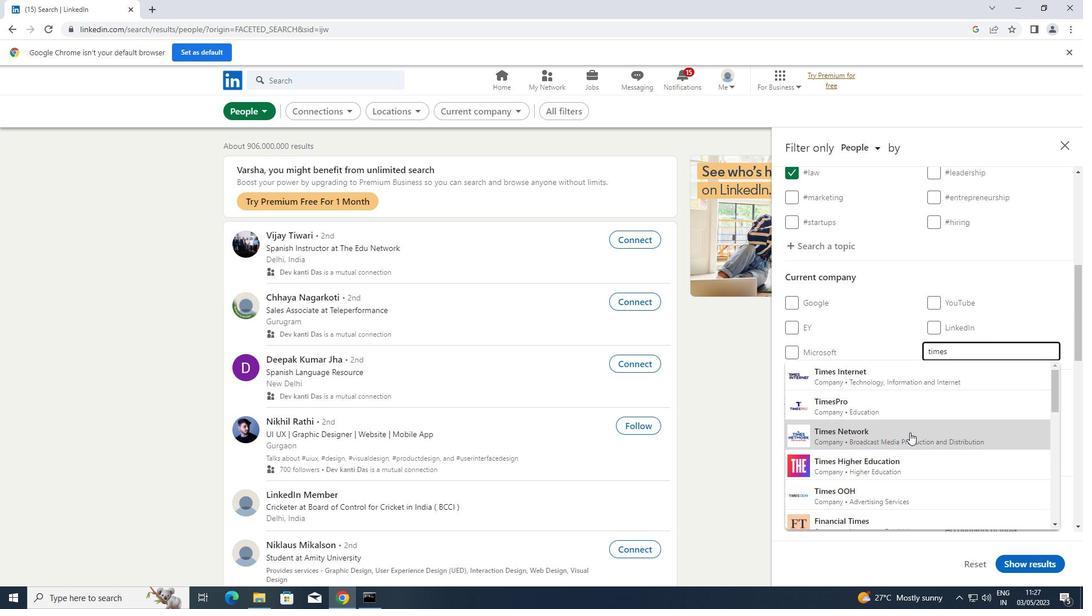 
Action: Mouse scrolled (909, 432) with delta (0, 0)
Screenshot: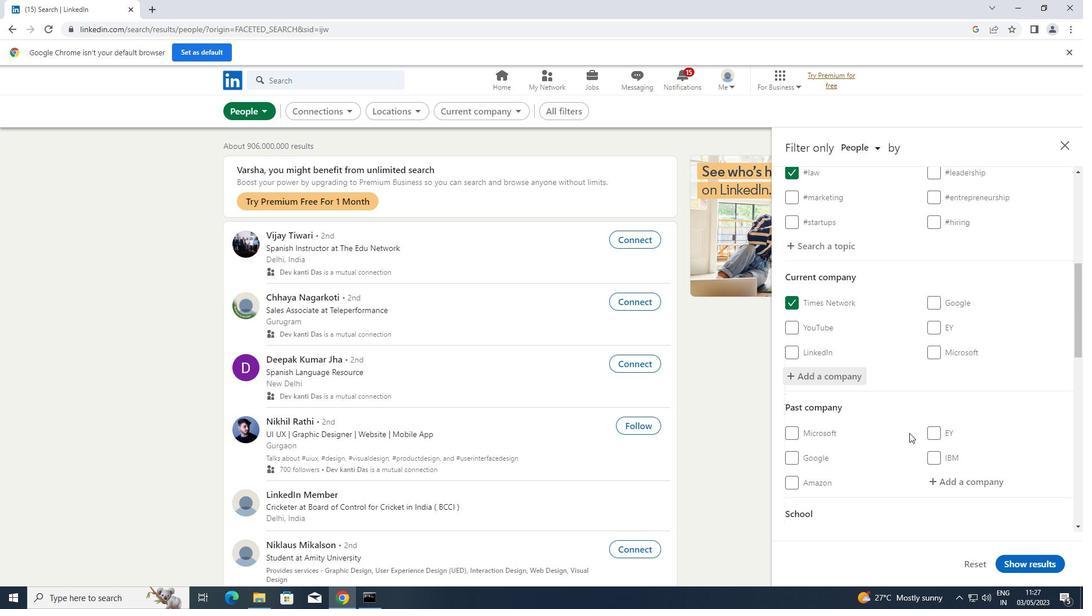 
Action: Mouse scrolled (909, 432) with delta (0, 0)
Screenshot: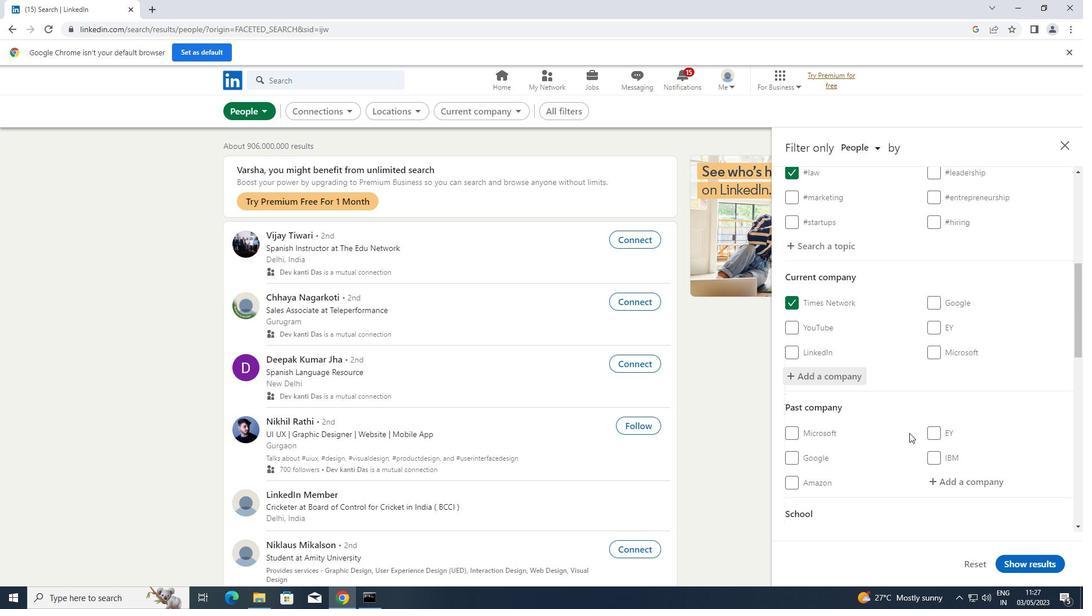 
Action: Mouse scrolled (909, 432) with delta (0, 0)
Screenshot: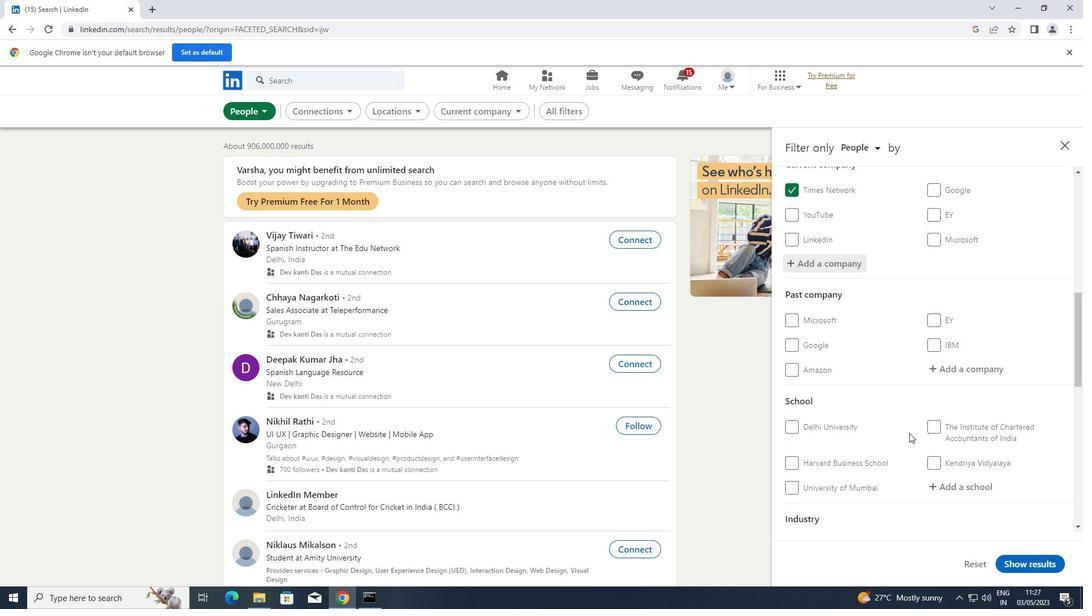 
Action: Mouse moved to (940, 433)
Screenshot: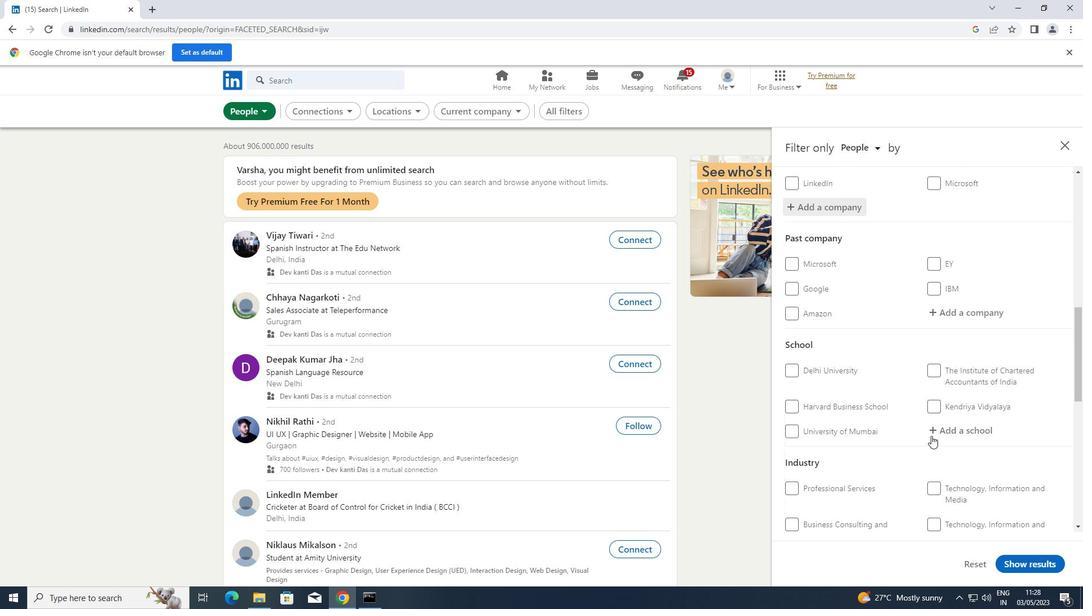 
Action: Mouse pressed left at (940, 433)
Screenshot: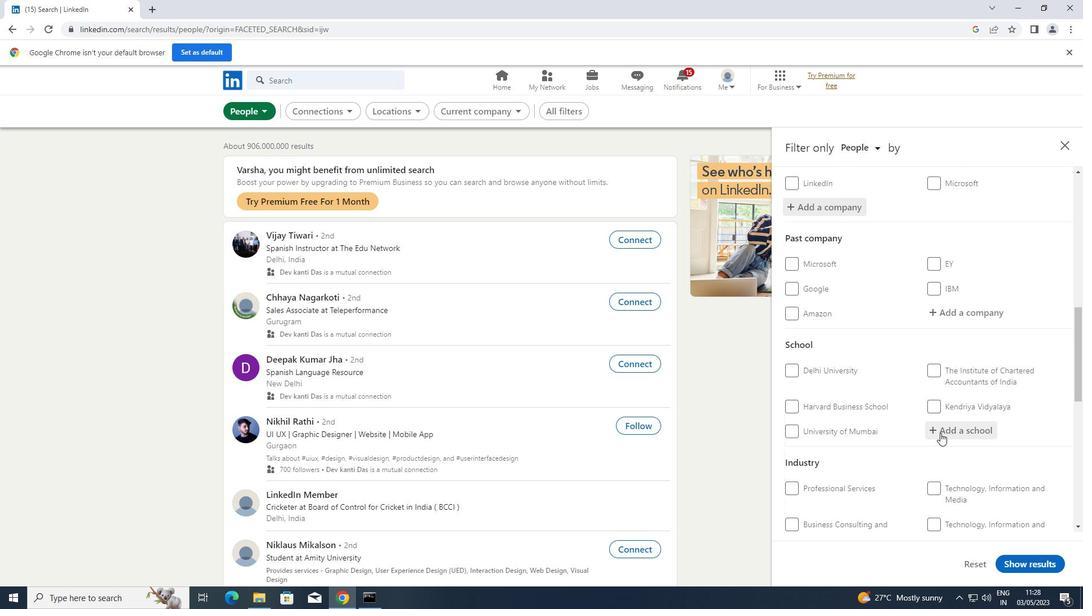 
Action: Key pressed <Key.shift>MAKHANLAL
Screenshot: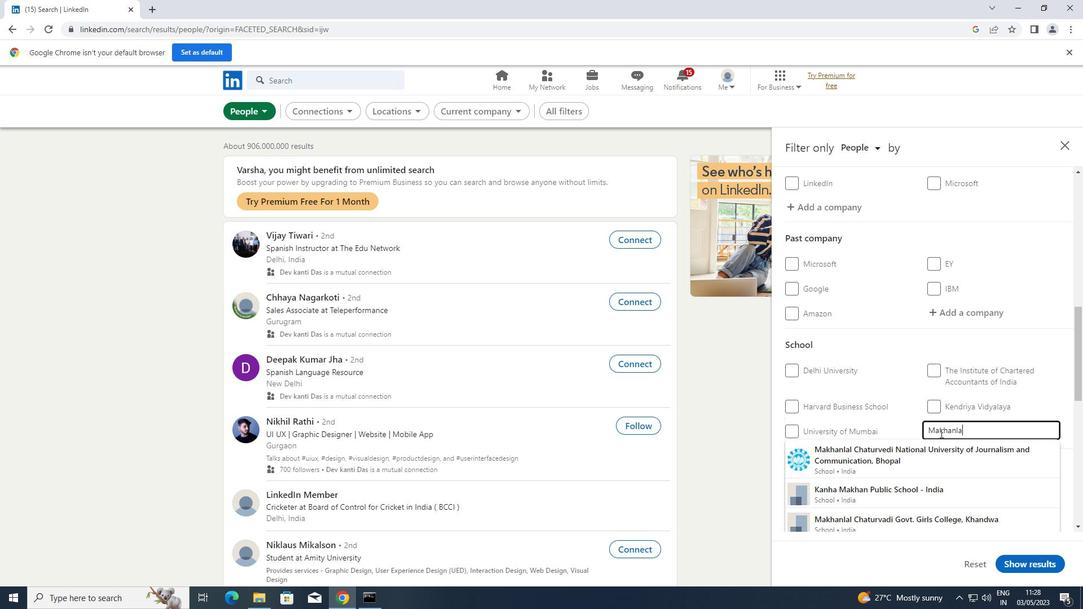 
Action: Mouse moved to (921, 459)
Screenshot: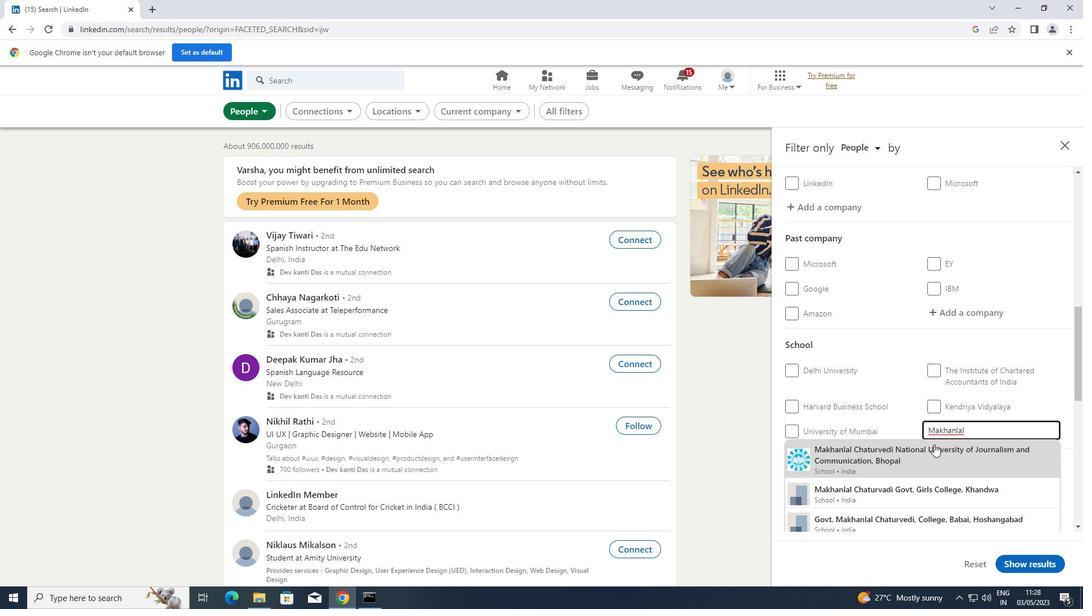 
Action: Mouse pressed left at (921, 459)
Screenshot: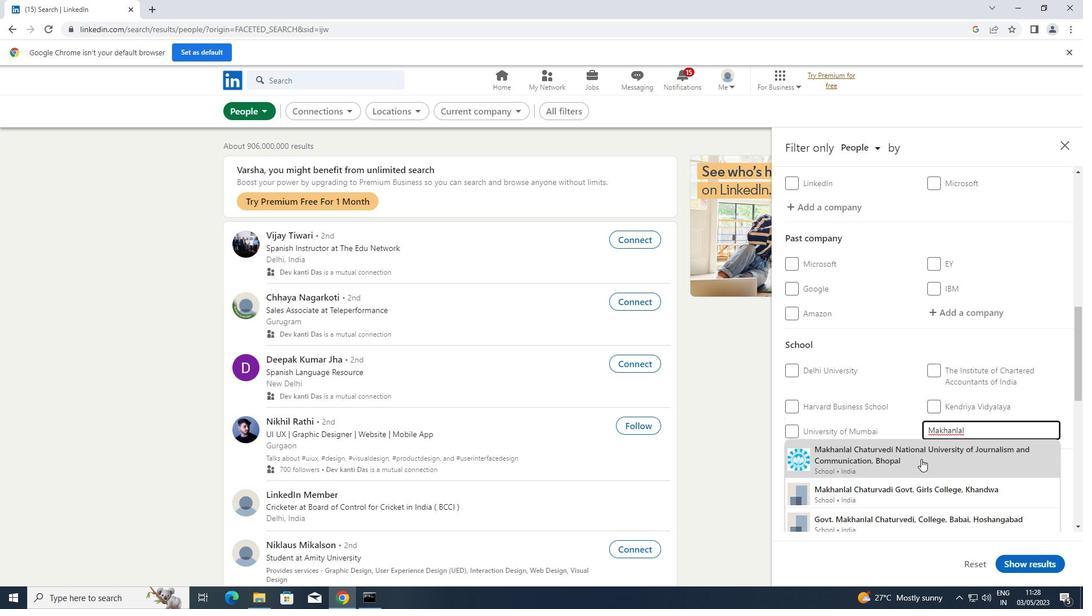 
Action: Mouse scrolled (921, 458) with delta (0, 0)
Screenshot: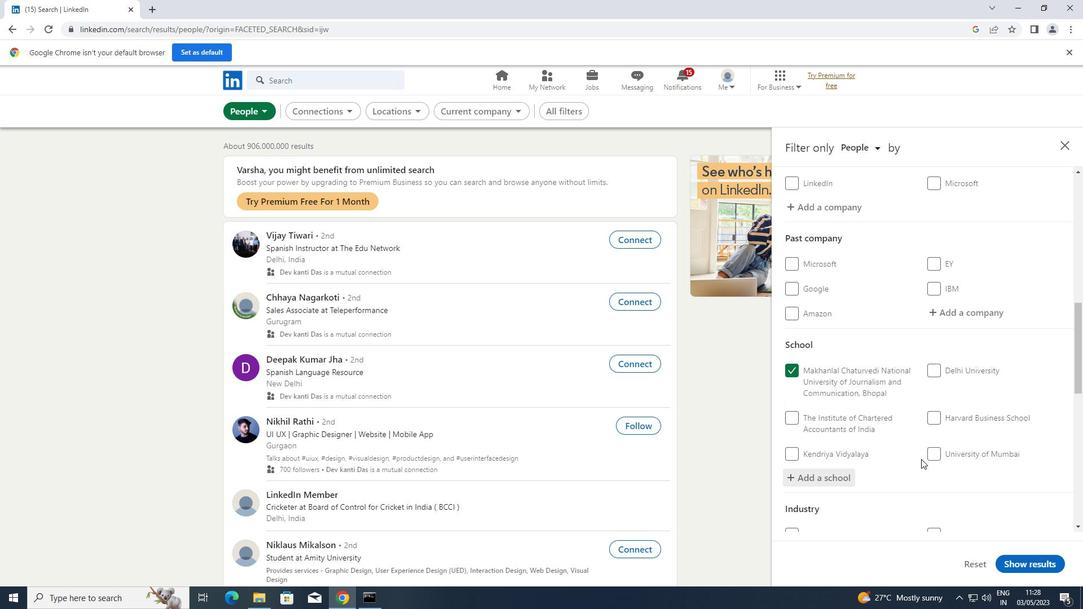 
Action: Mouse scrolled (921, 458) with delta (0, 0)
Screenshot: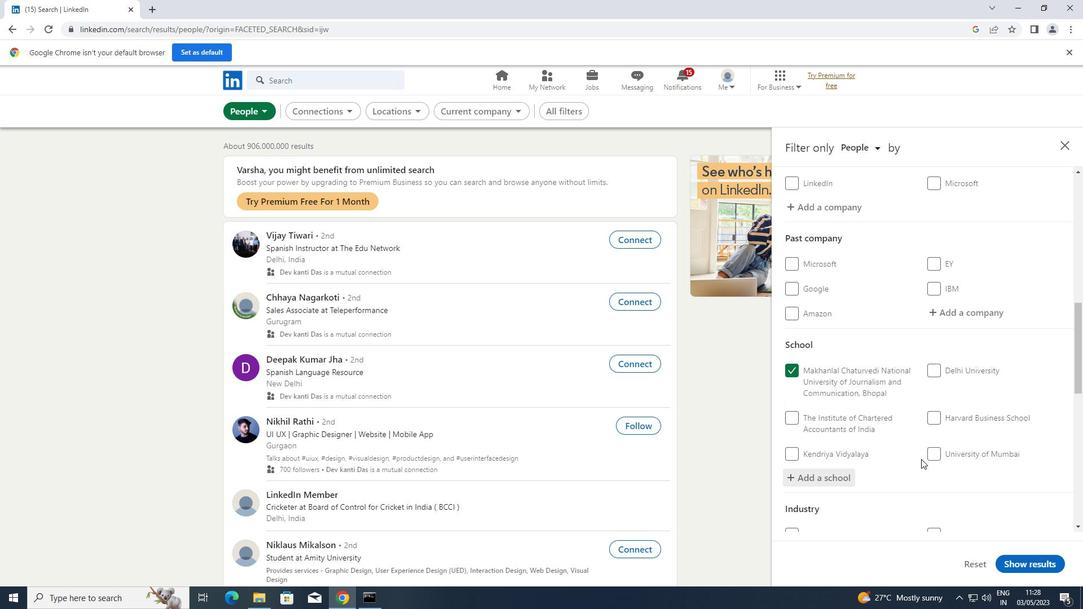 
Action: Mouse scrolled (921, 458) with delta (0, 0)
Screenshot: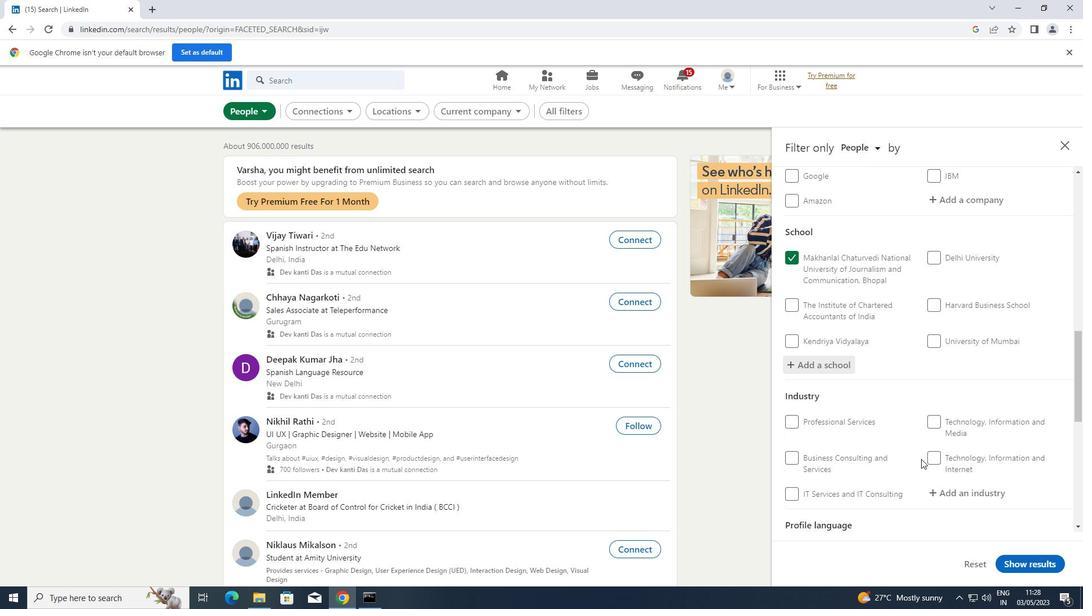 
Action: Mouse moved to (968, 438)
Screenshot: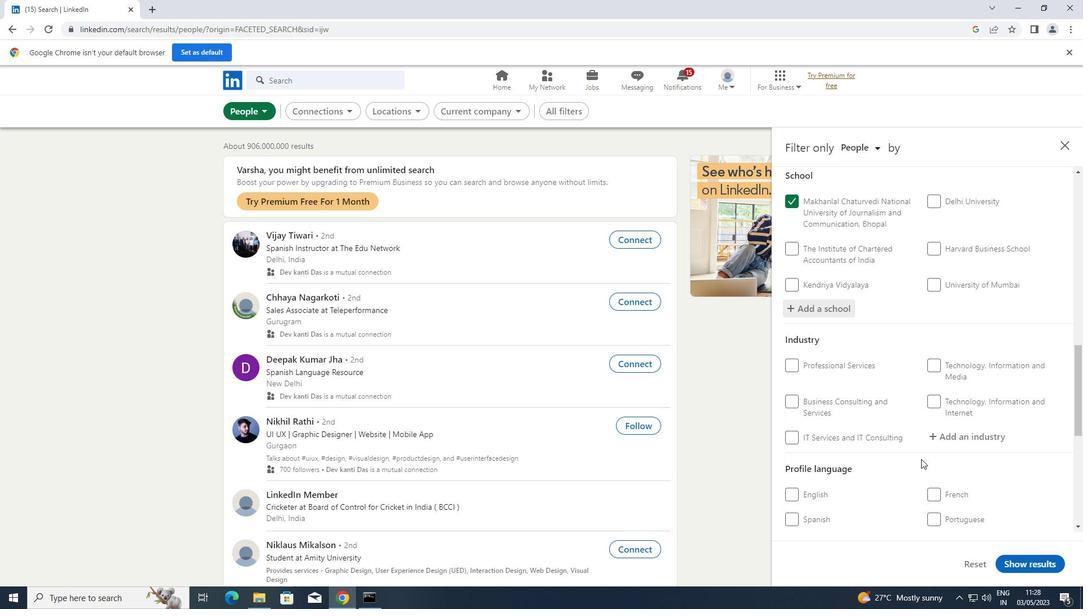 
Action: Mouse pressed left at (968, 438)
Screenshot: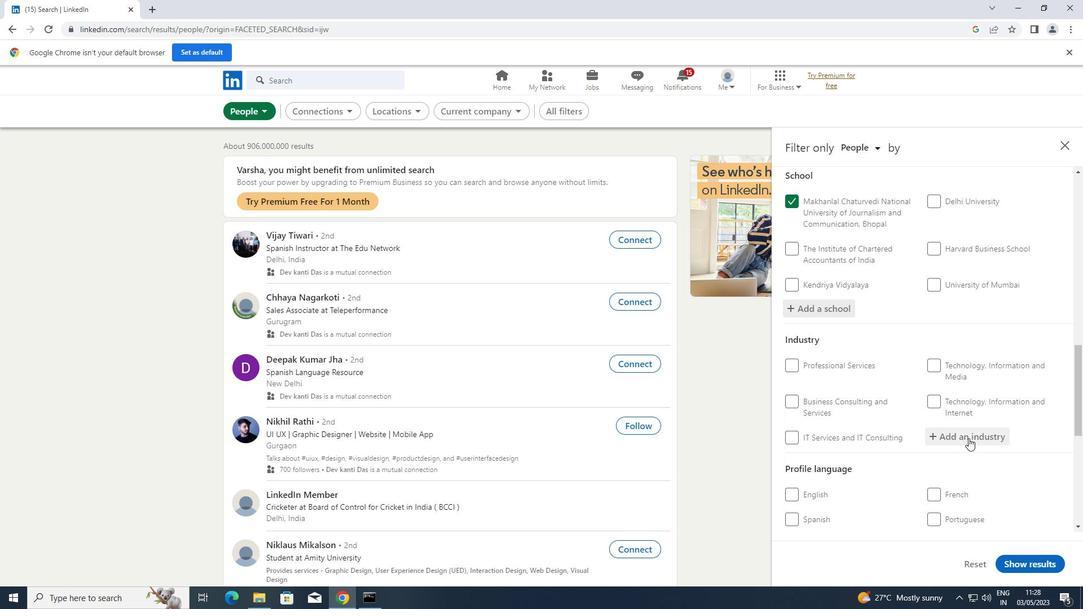
Action: Key pressed <Key.shift>CONSUMER<Key.space><Key.shift>SERC<Key.backspace>VI
Screenshot: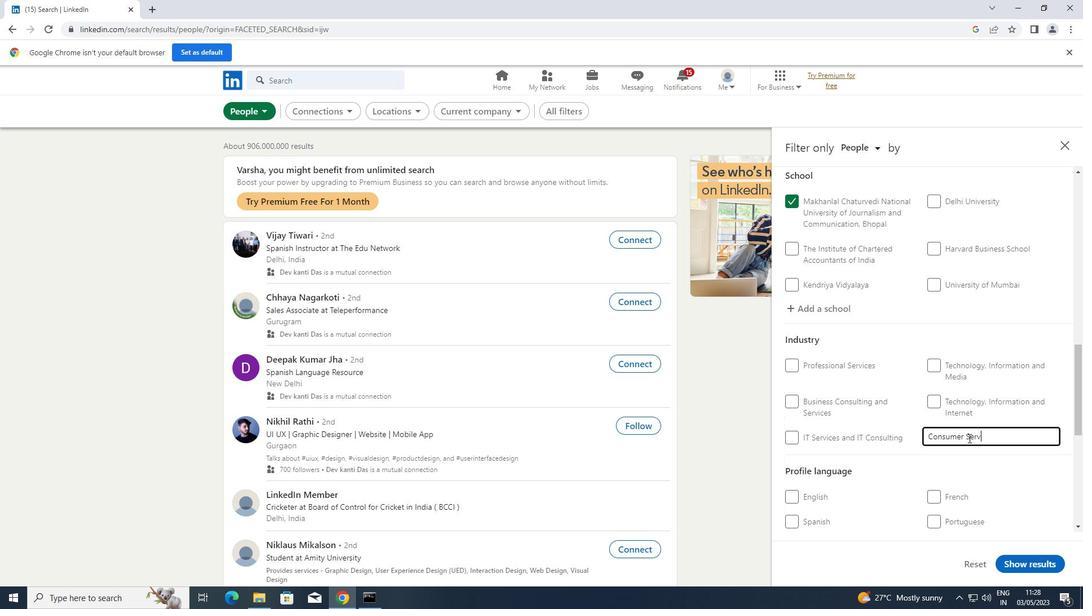 
Action: Mouse moved to (915, 454)
Screenshot: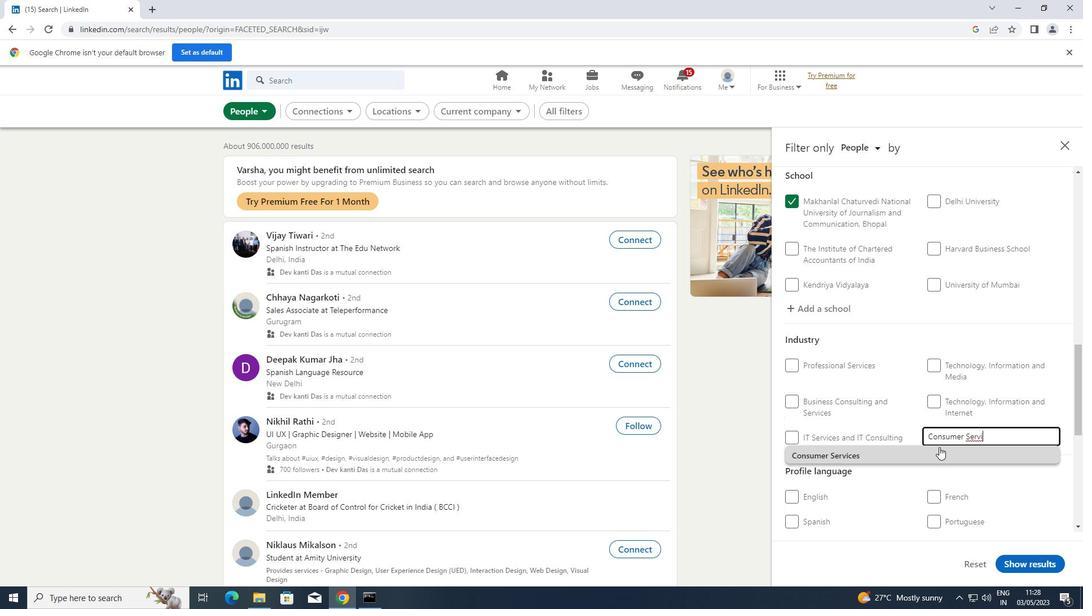 
Action: Mouse pressed left at (915, 454)
Screenshot: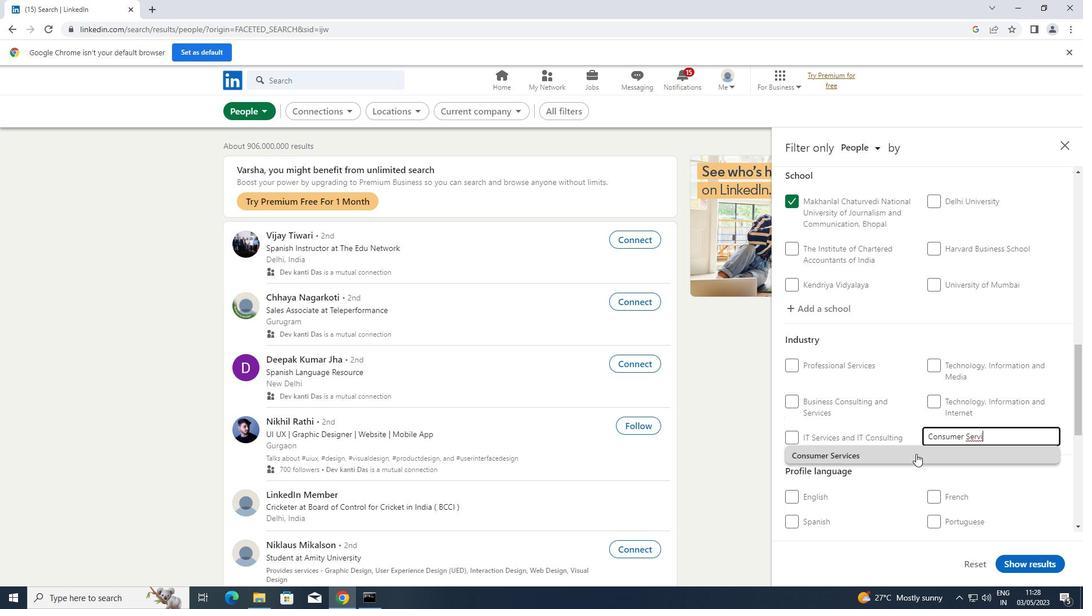 
Action: Mouse scrolled (915, 453) with delta (0, 0)
Screenshot: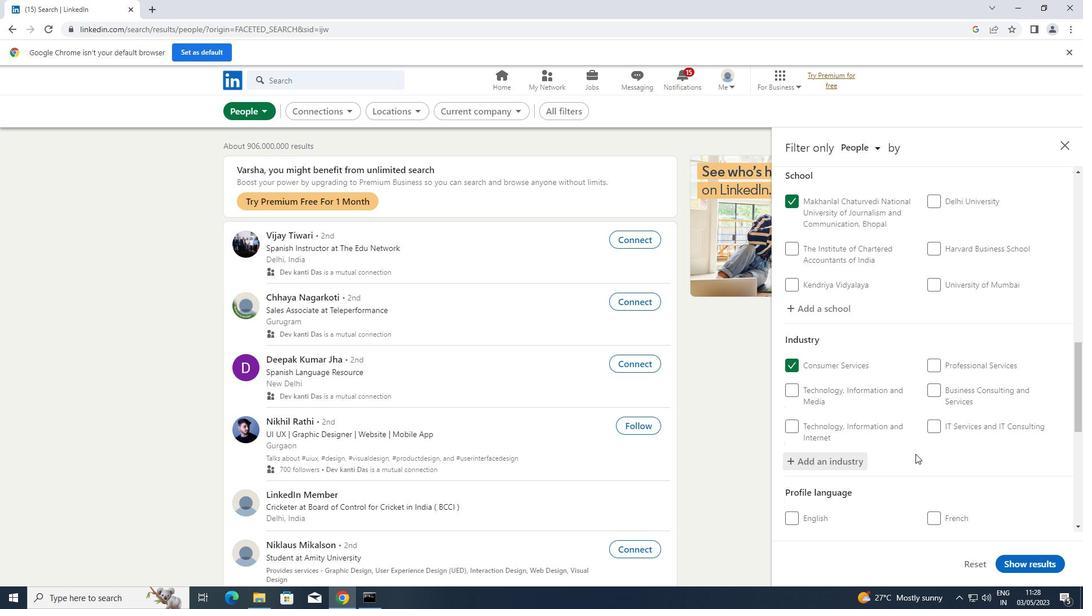 
Action: Mouse scrolled (915, 453) with delta (0, 0)
Screenshot: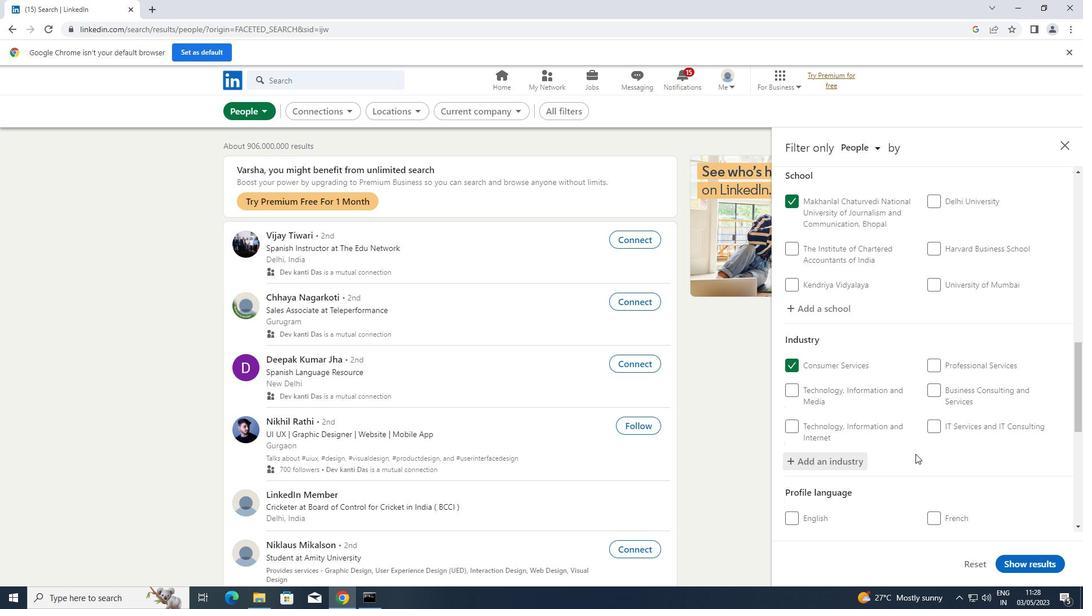 
Action: Mouse scrolled (915, 453) with delta (0, 0)
Screenshot: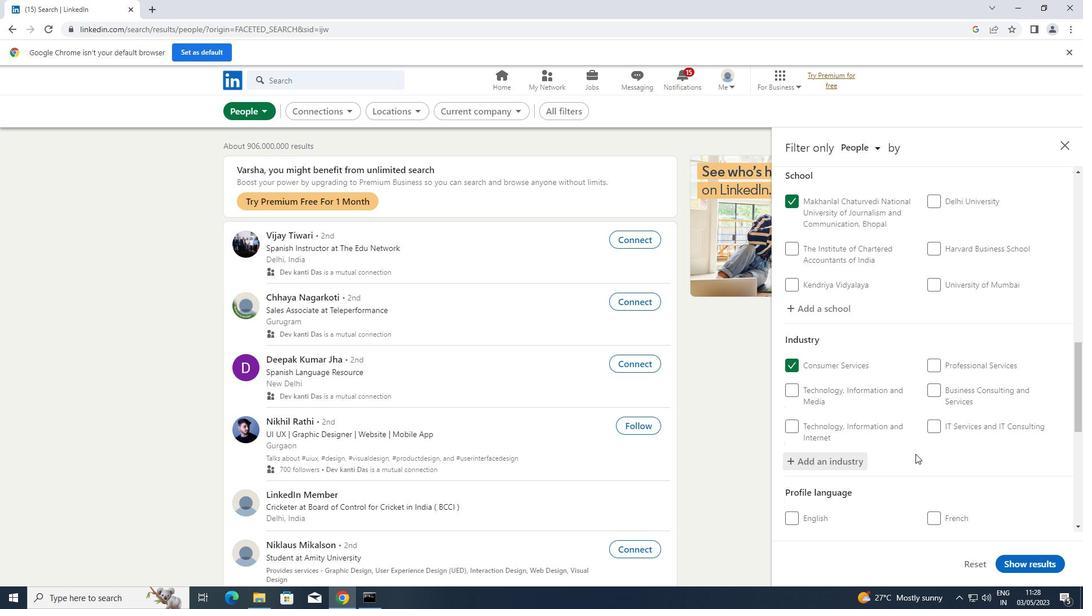 
Action: Mouse scrolled (915, 453) with delta (0, 0)
Screenshot: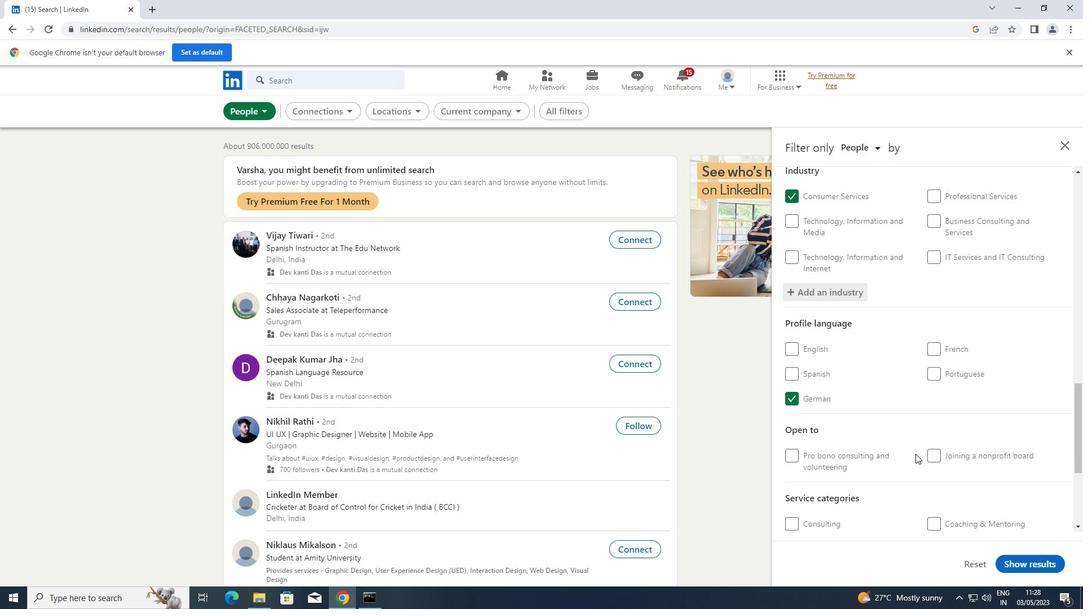 
Action: Mouse scrolled (915, 453) with delta (0, 0)
Screenshot: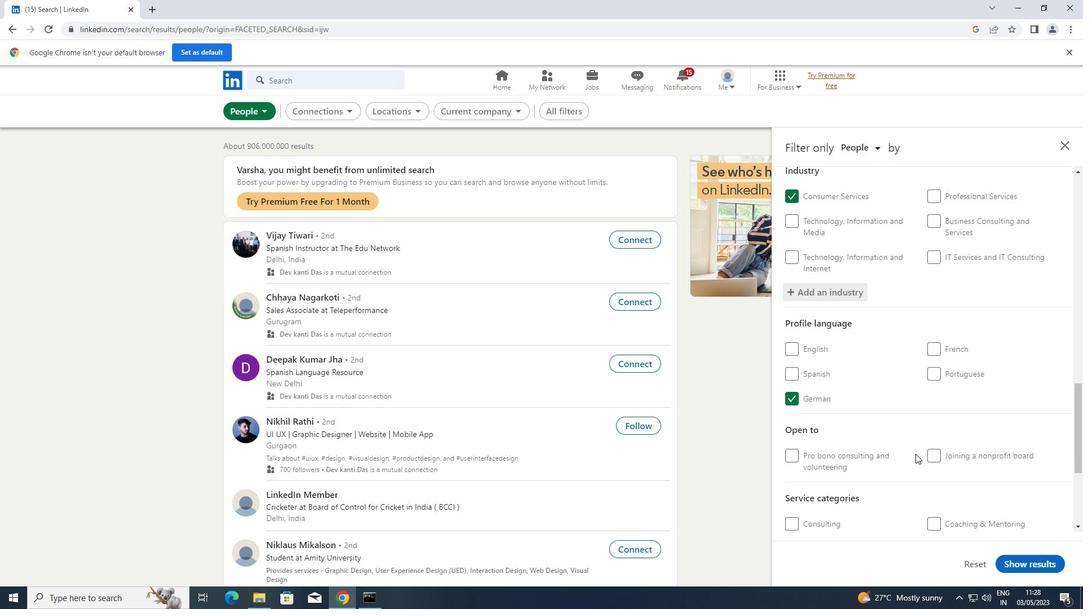 
Action: Mouse scrolled (915, 453) with delta (0, 0)
Screenshot: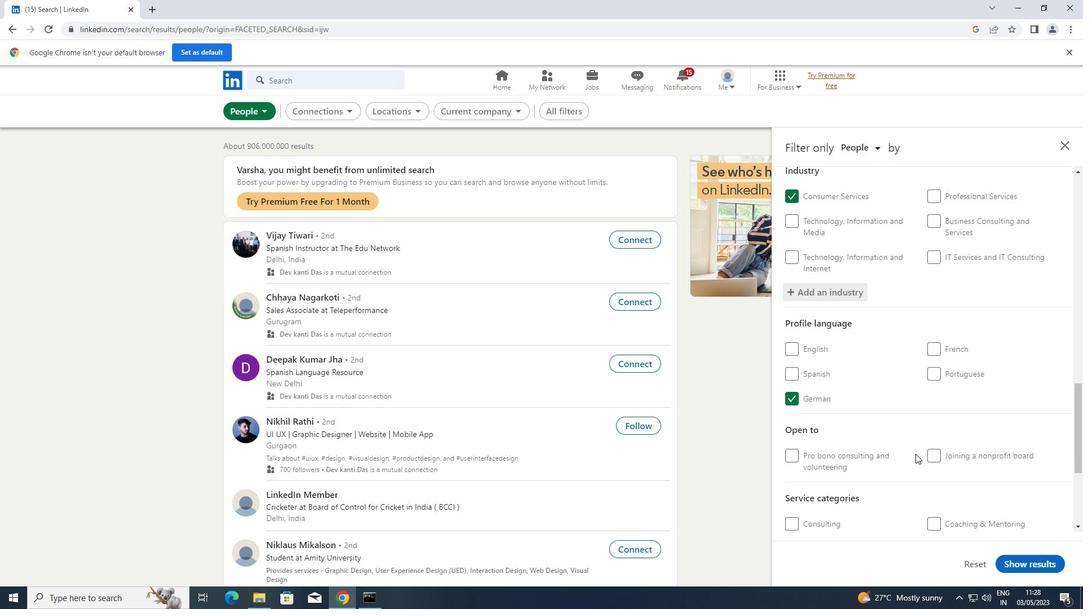 
Action: Mouse scrolled (915, 453) with delta (0, 0)
Screenshot: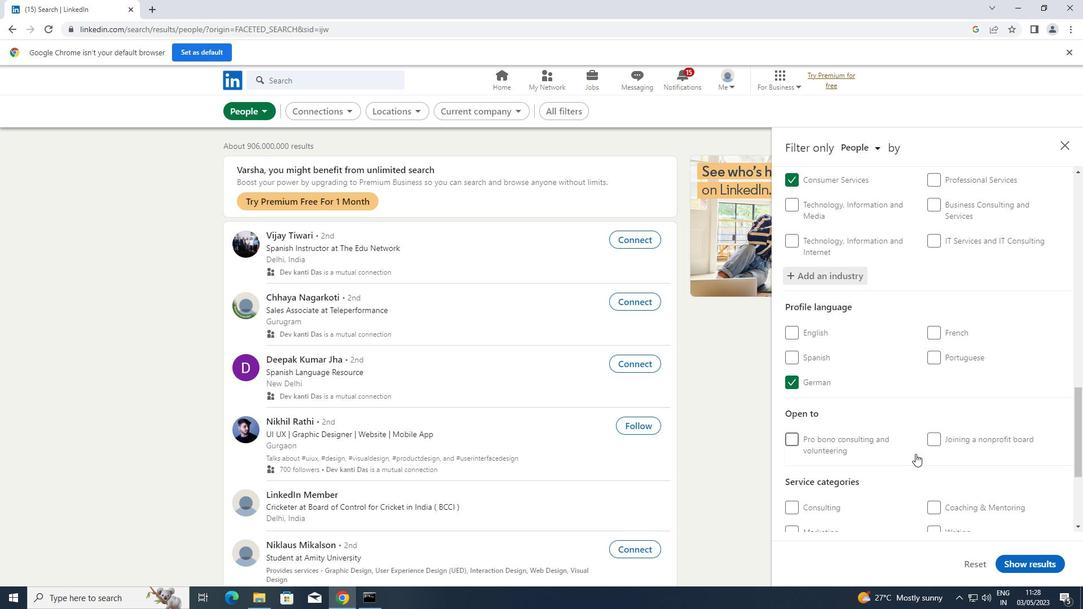 
Action: Mouse moved to (984, 376)
Screenshot: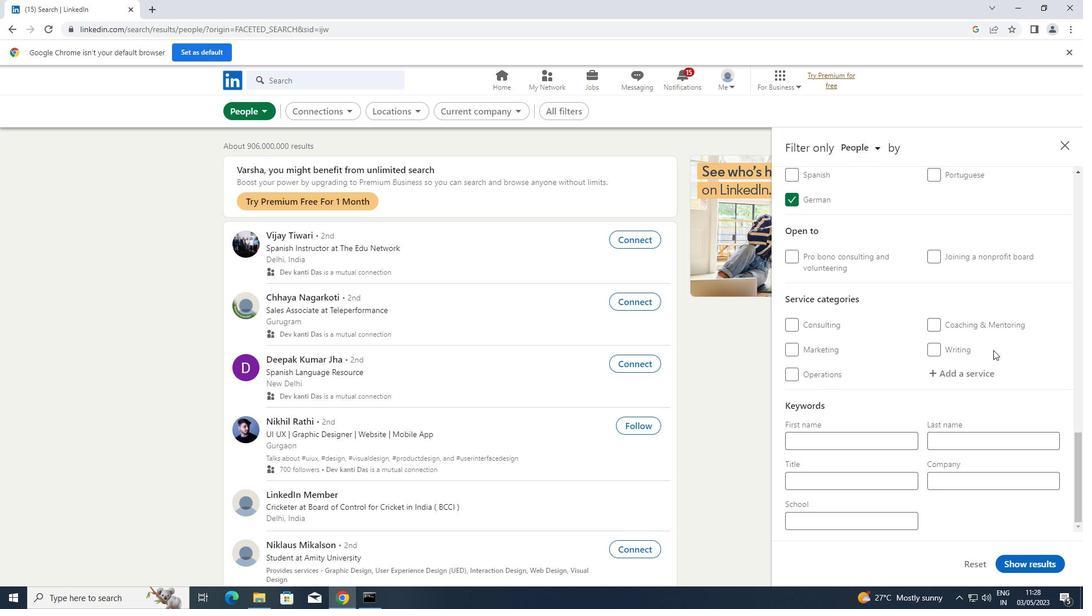 
Action: Mouse pressed left at (984, 376)
Screenshot: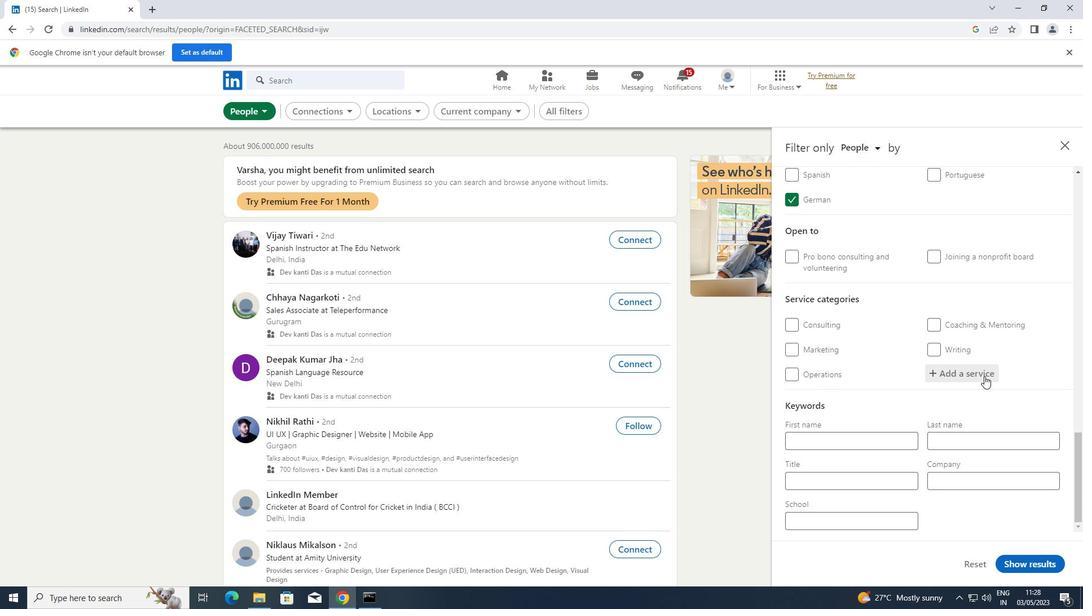 
Action: Key pressed <Key.shift>EDITING
Screenshot: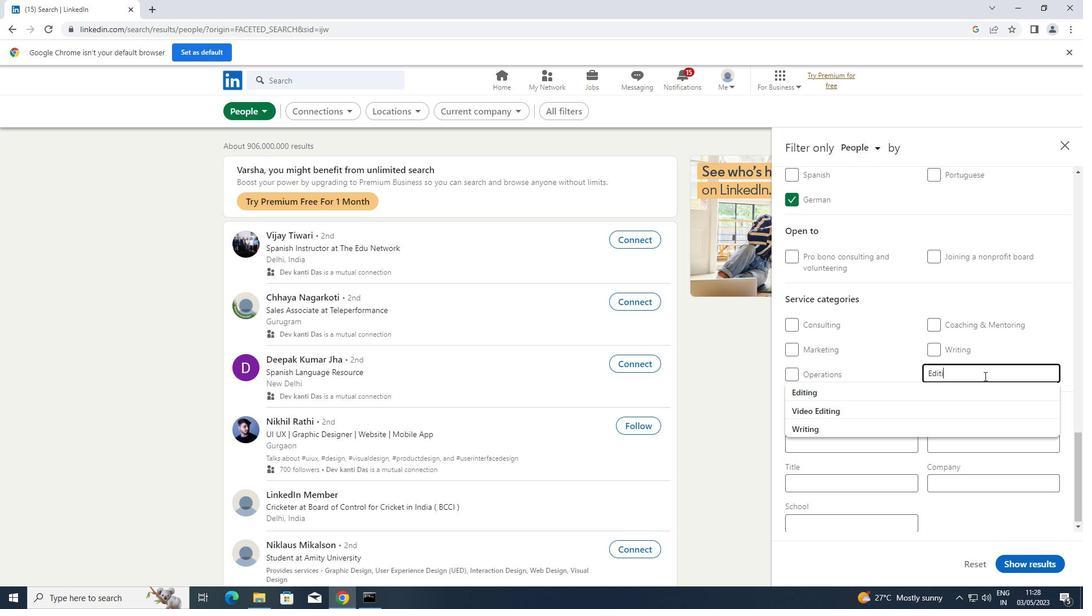 
Action: Mouse moved to (981, 379)
Screenshot: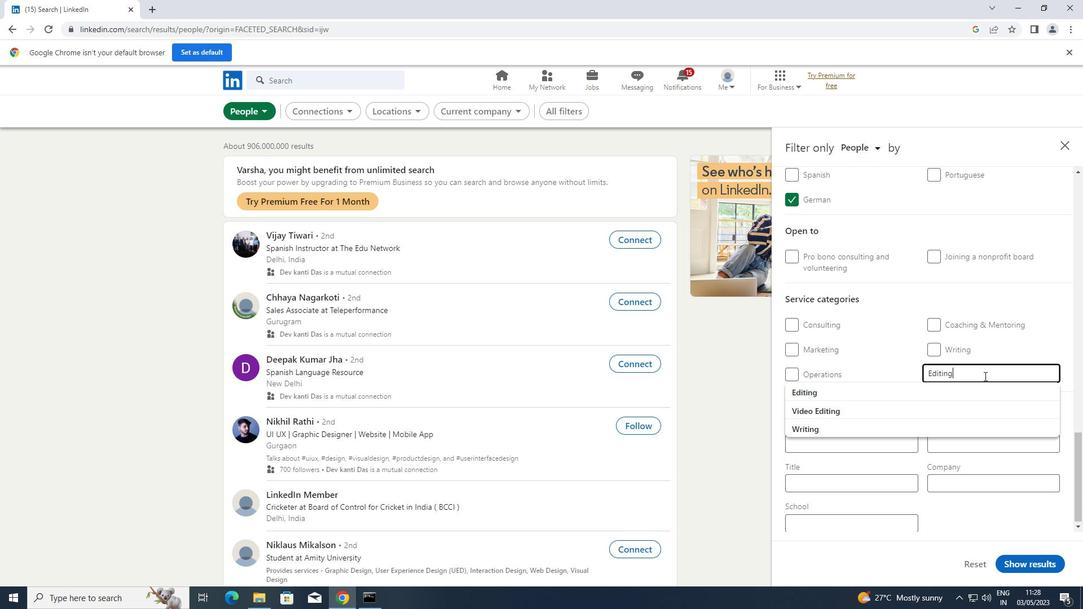 
Action: Mouse scrolled (981, 378) with delta (0, 0)
Screenshot: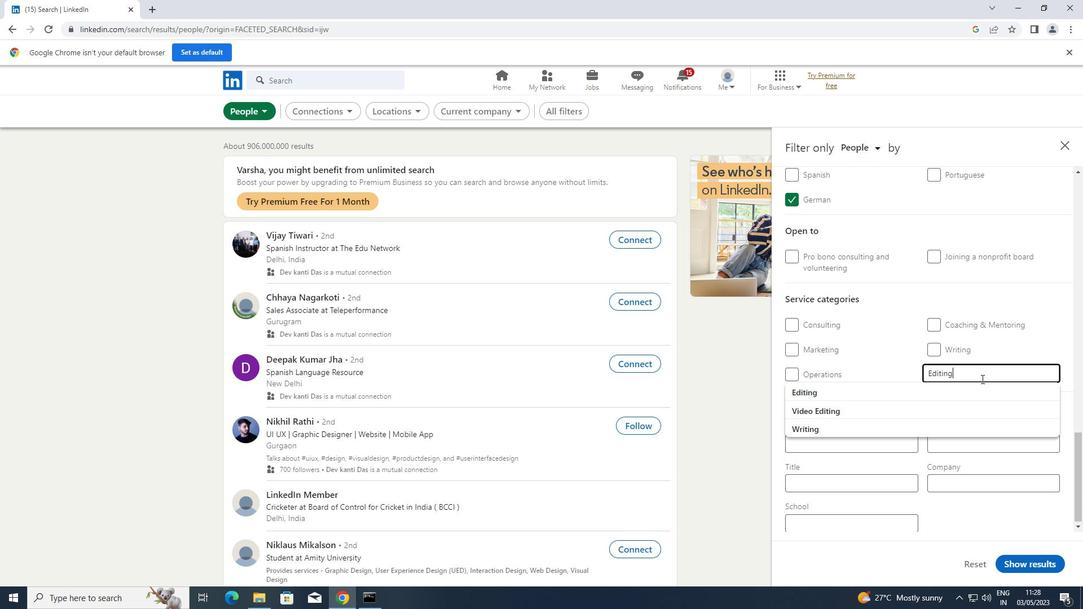 
Action: Mouse scrolled (981, 378) with delta (0, 0)
Screenshot: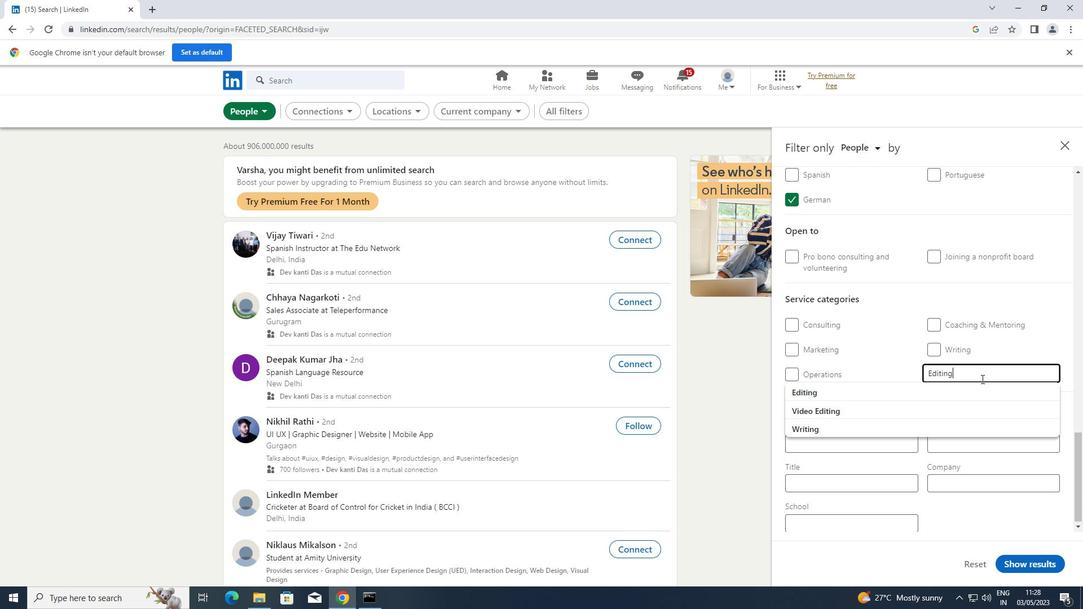 
Action: Mouse moved to (879, 390)
Screenshot: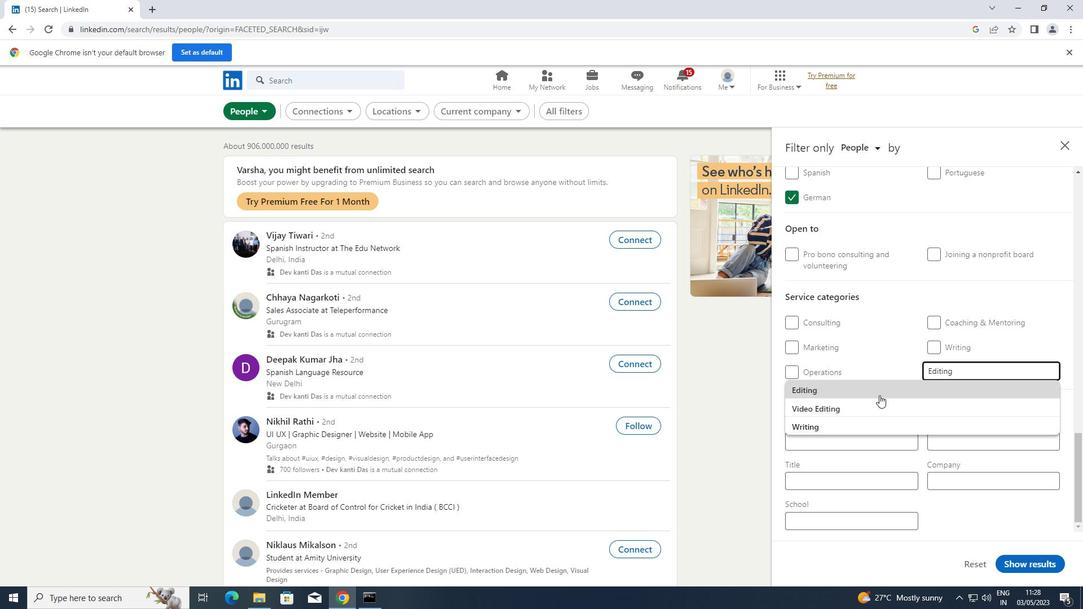 
Action: Mouse pressed left at (879, 390)
Screenshot: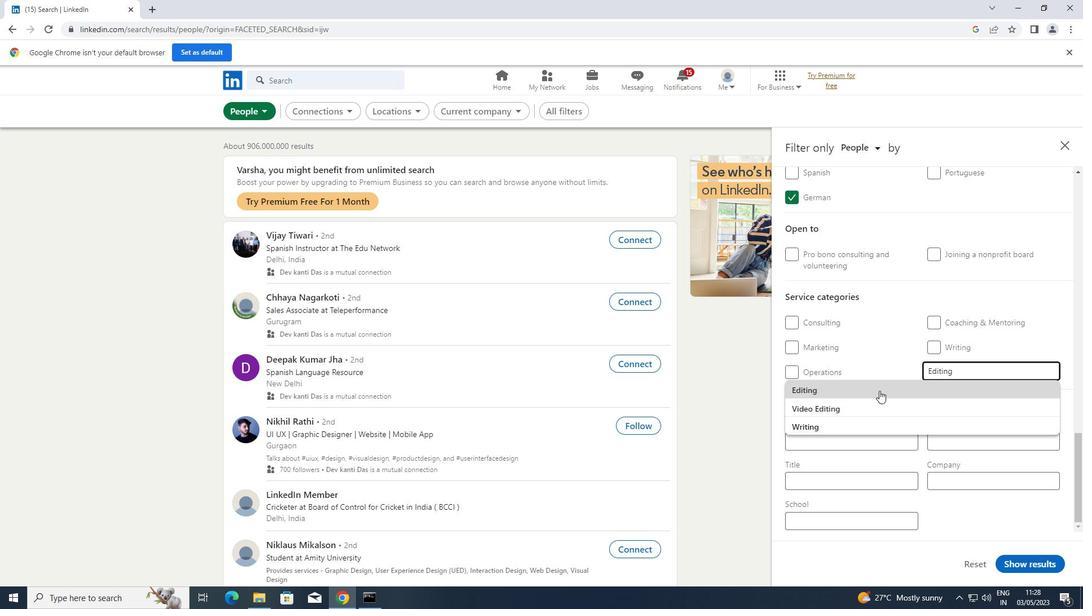 
Action: Mouse moved to (852, 499)
Screenshot: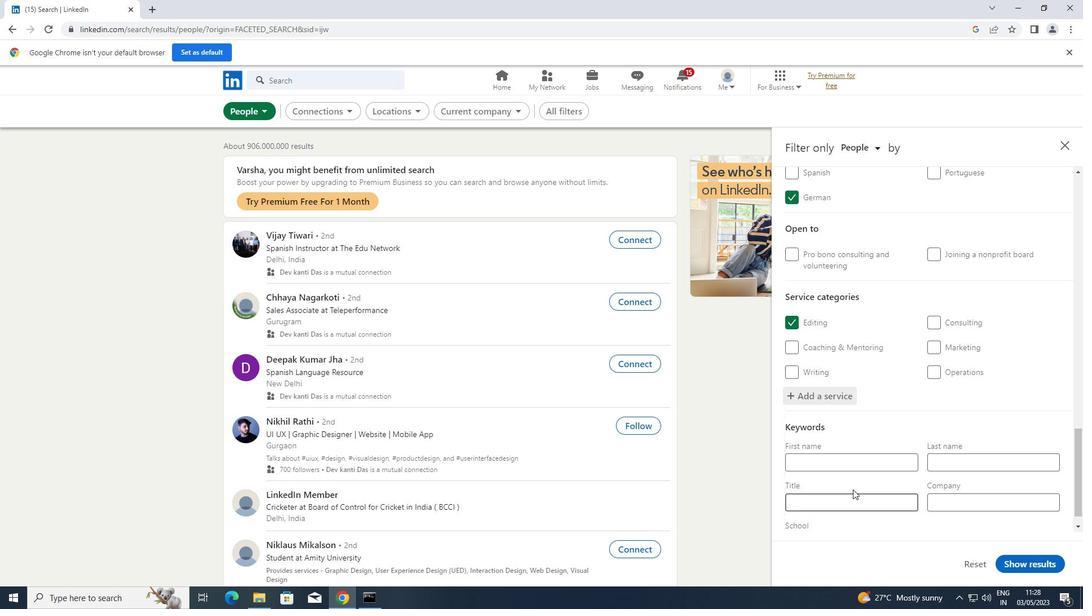 
Action: Mouse pressed left at (852, 499)
Screenshot: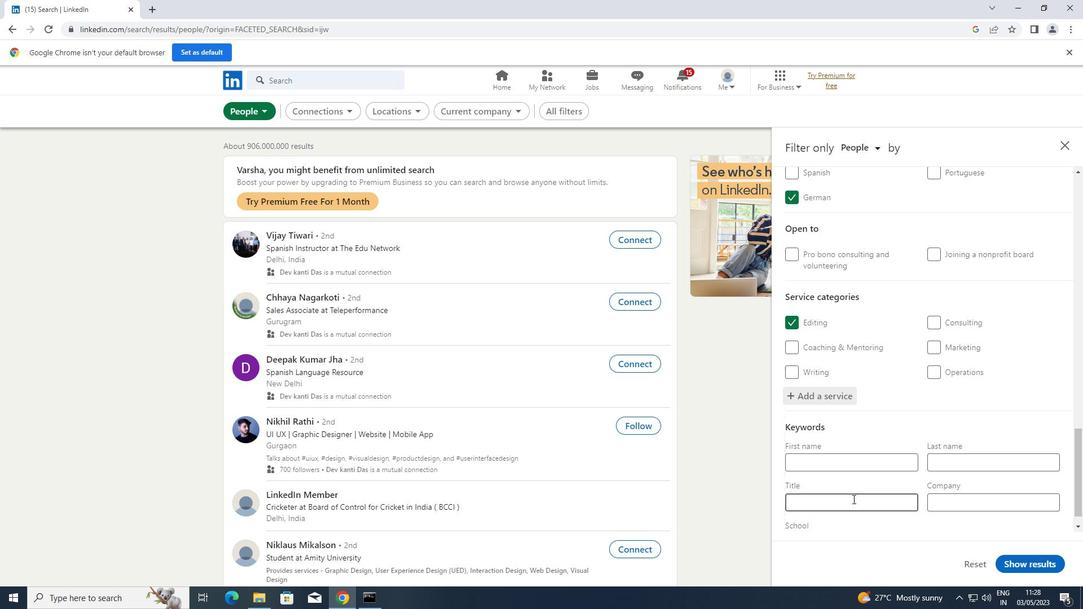 
Action: Key pressed <Key.shift>ADMINISTRATOR
Screenshot: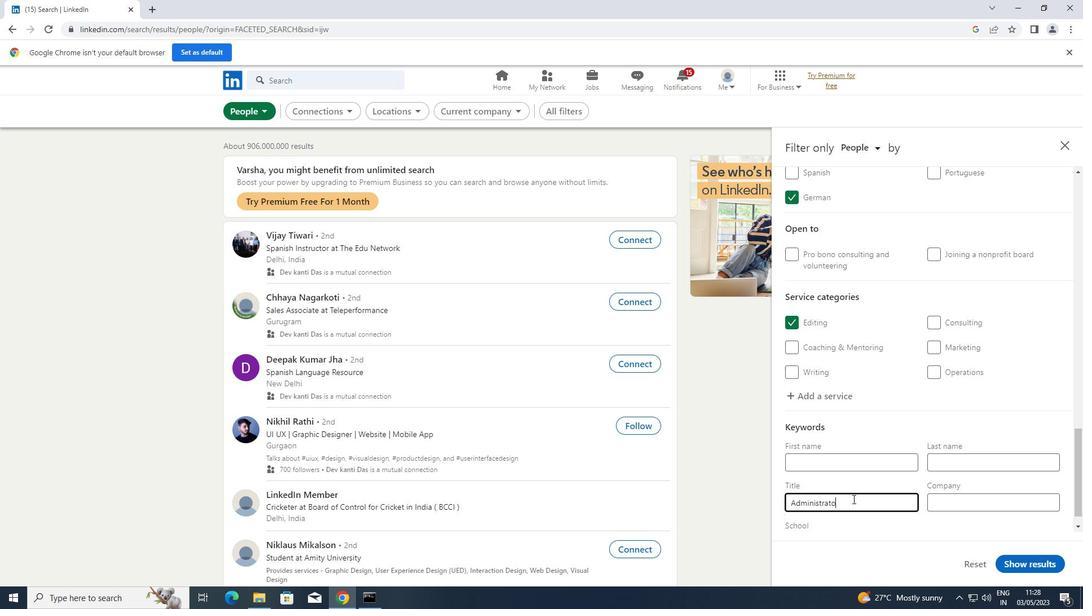 
Action: Mouse moved to (1002, 564)
Screenshot: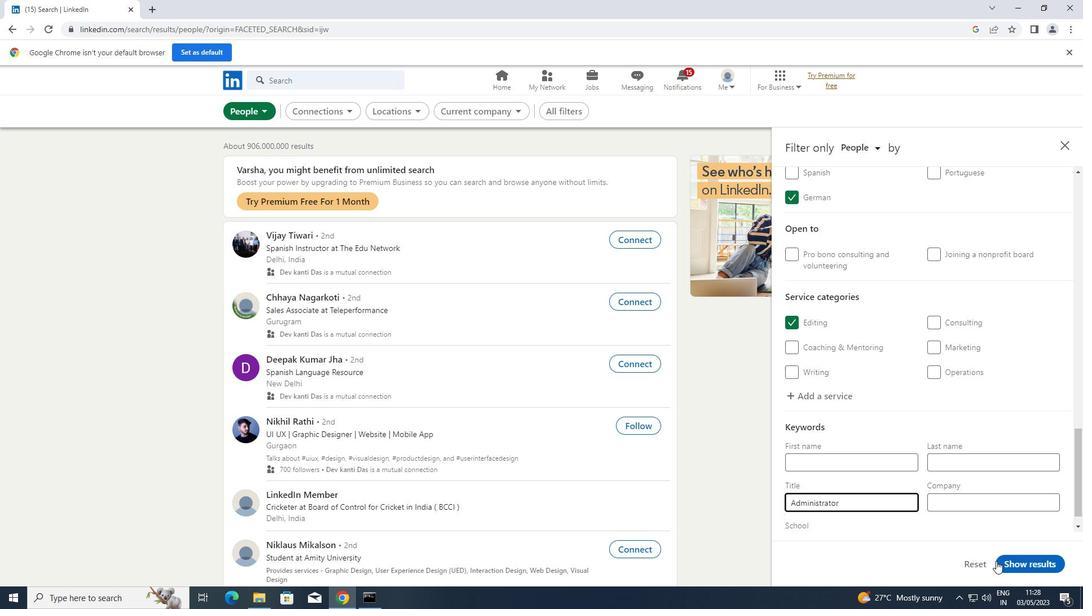
Action: Mouse pressed left at (1002, 564)
Screenshot: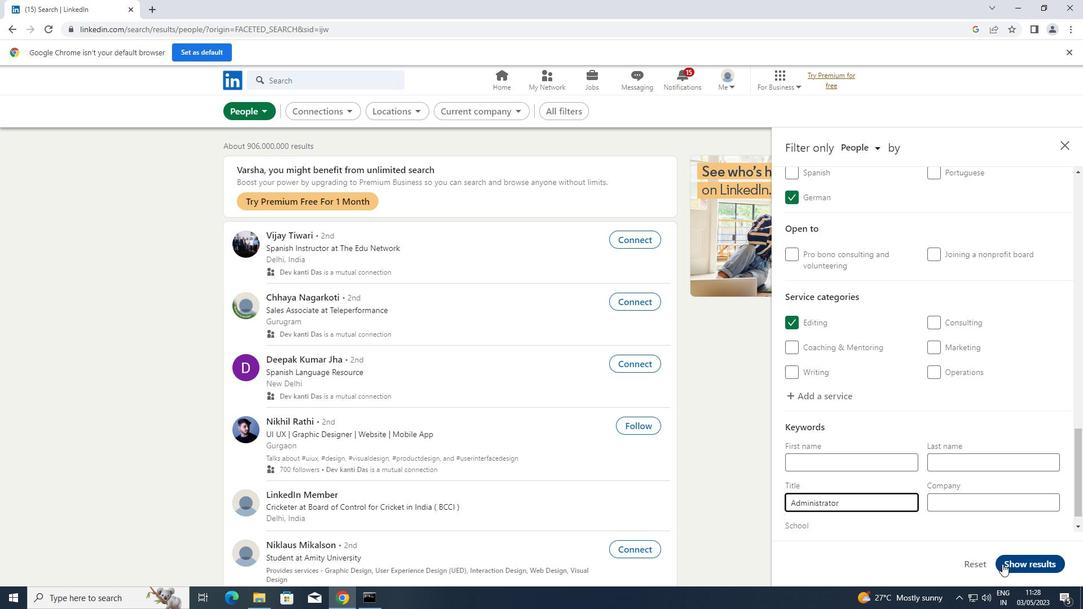 
Action: Mouse moved to (1002, 565)
Screenshot: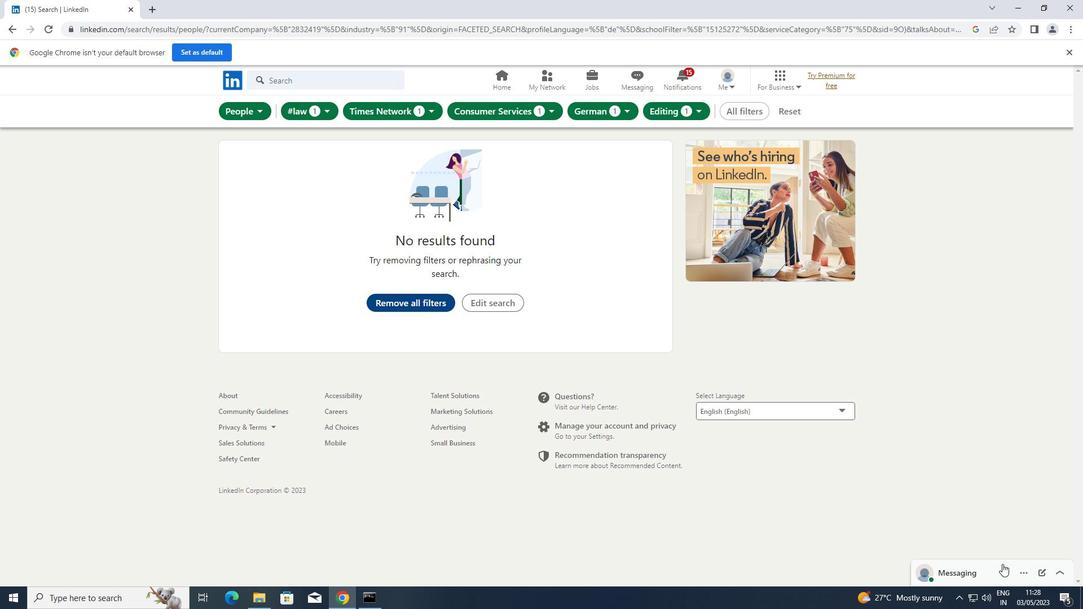 
